 Task: Look for space in Camarillo, United States from 6th September, 2023 to 15th September, 2023 for 6 adults in price range Rs.8000 to Rs.12000. Place can be entire place or private room with 6 bedrooms having 6 beds and 6 bathrooms. Property type can be house, flat, guest house. Amenities needed are: wifi, TV, free parkinig on premises, gym, breakfast. Booking option can be shelf check-in. Required host language is English.
Action: Mouse moved to (414, 110)
Screenshot: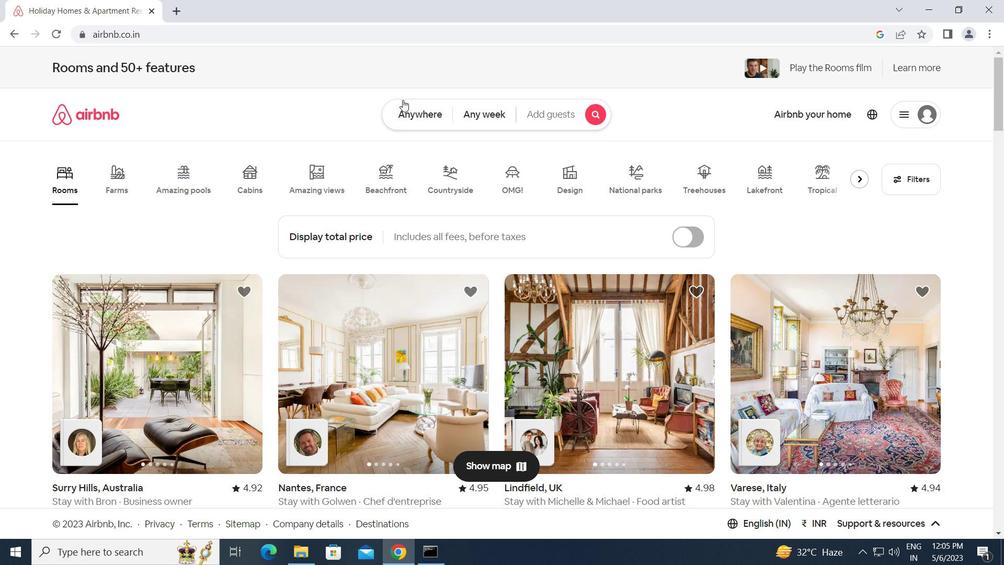 
Action: Mouse pressed left at (414, 110)
Screenshot: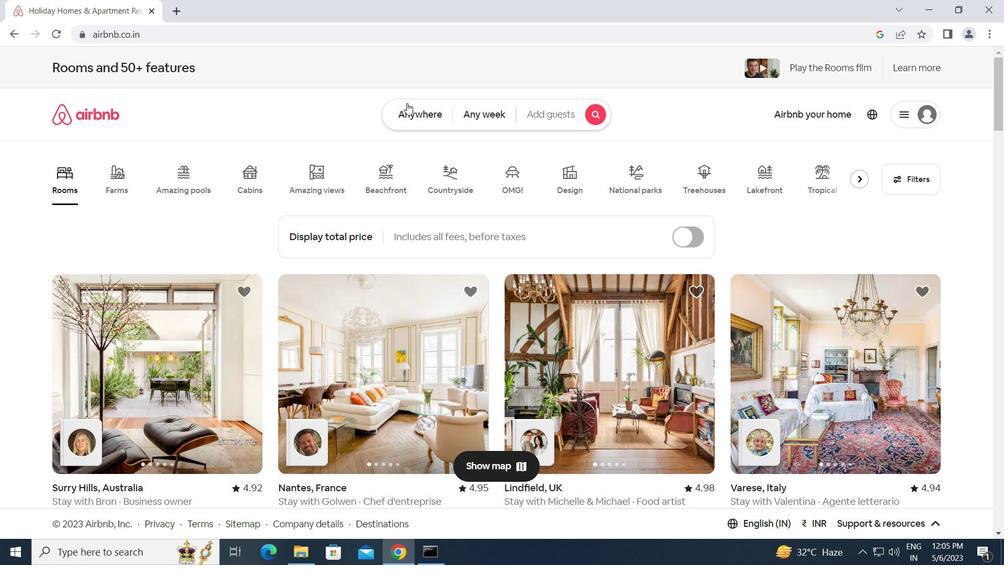 
Action: Mouse moved to (313, 152)
Screenshot: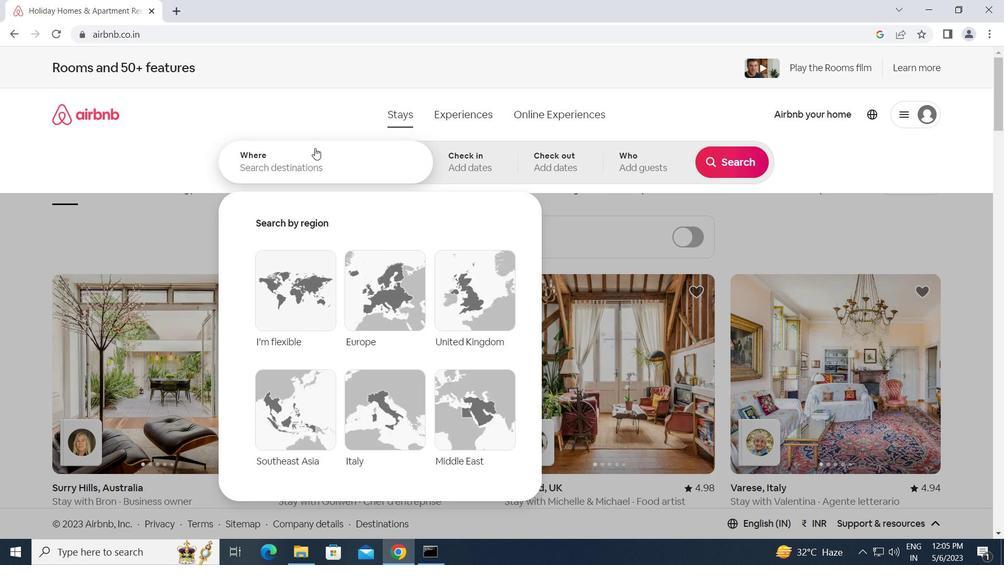 
Action: Mouse pressed left at (313, 152)
Screenshot: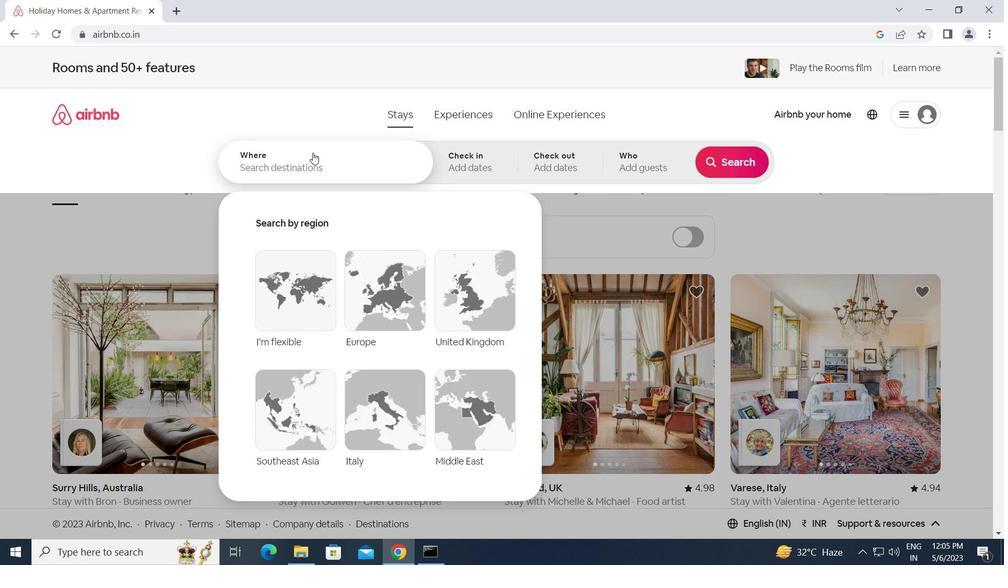 
Action: Key pressed c<Key.caps_lock>amarillo,<Key.space><Key.caps_lock>u<Key.caps_lock>nit
Screenshot: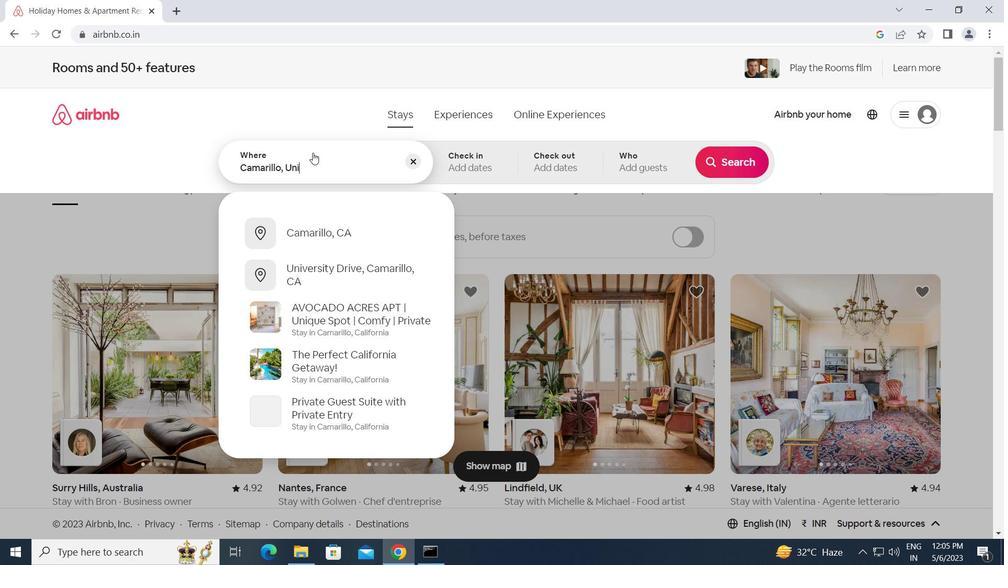 
Action: Mouse moved to (349, 72)
Screenshot: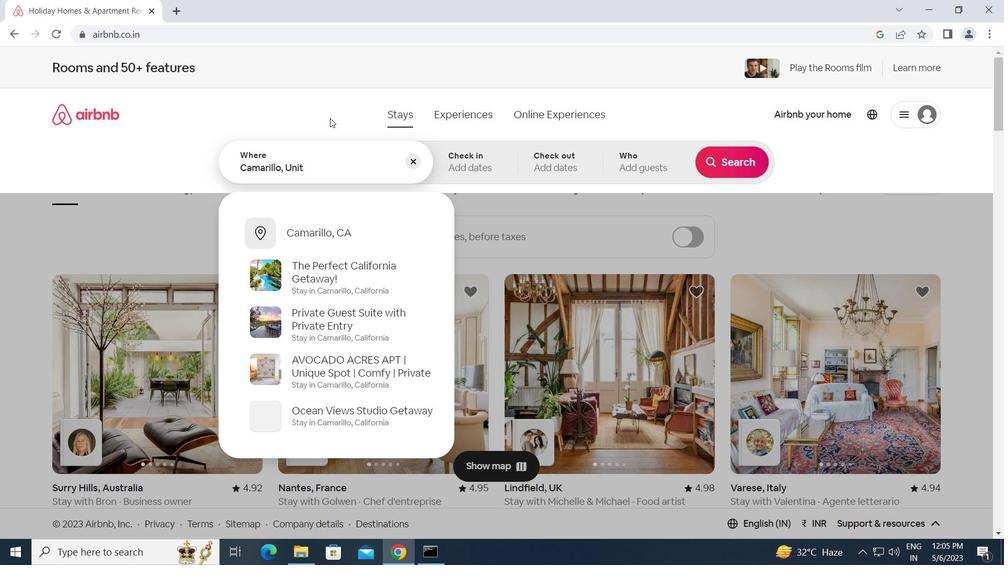 
Action: Key pressed ed<Key.space><Key.caps_lock>s<Key.caps_lock>tates<Key.enter>
Screenshot: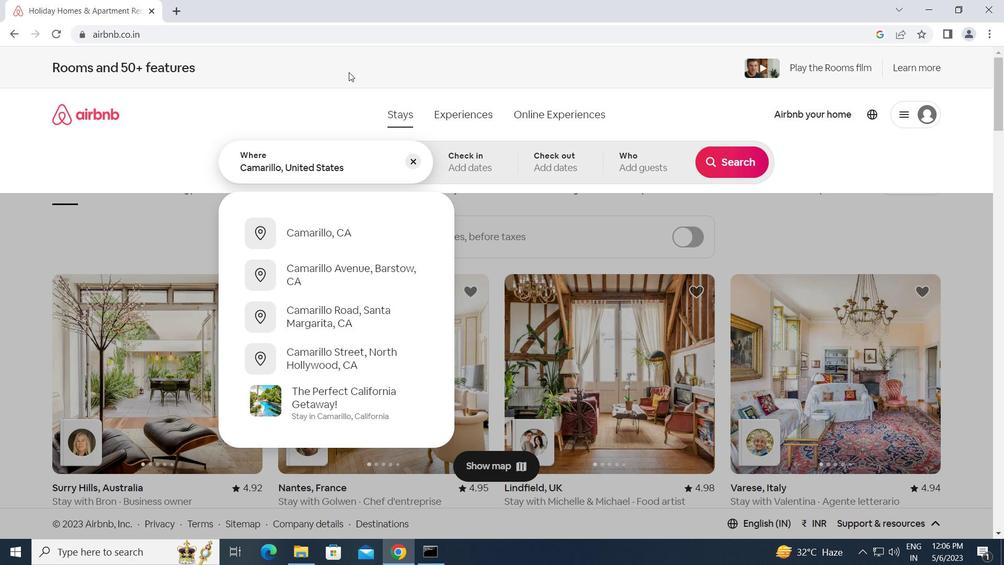 
Action: Mouse moved to (729, 269)
Screenshot: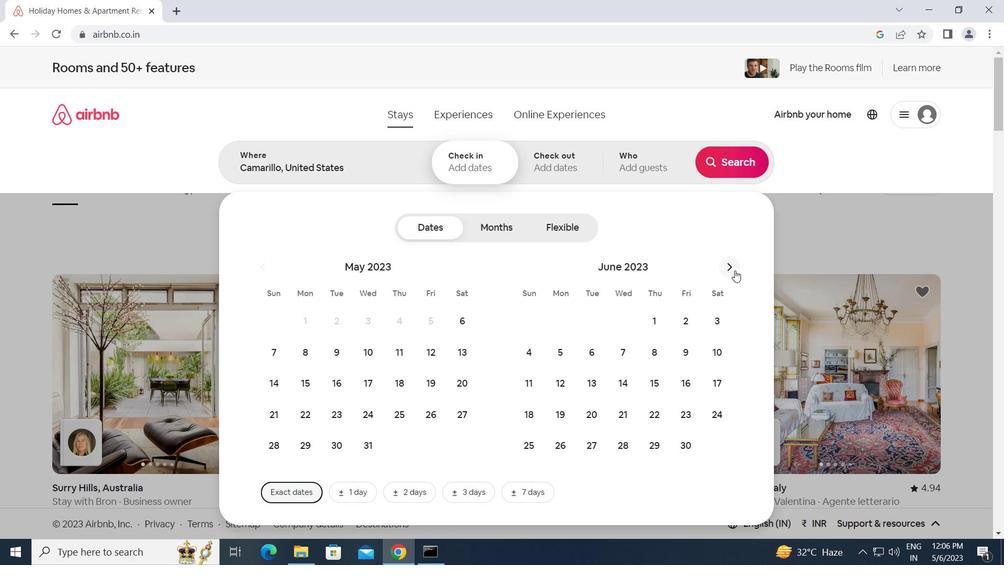 
Action: Mouse pressed left at (729, 269)
Screenshot: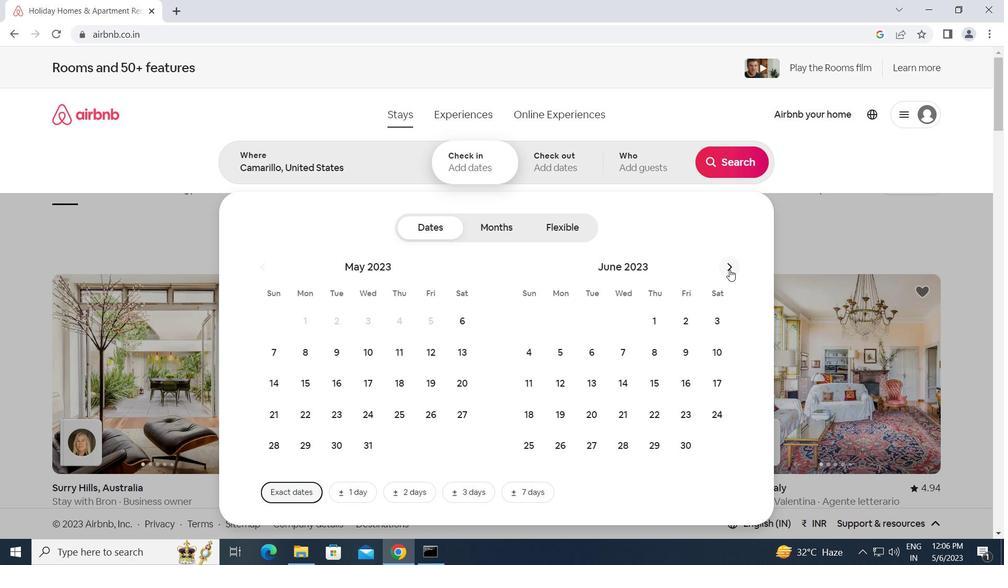 
Action: Mouse moved to (729, 269)
Screenshot: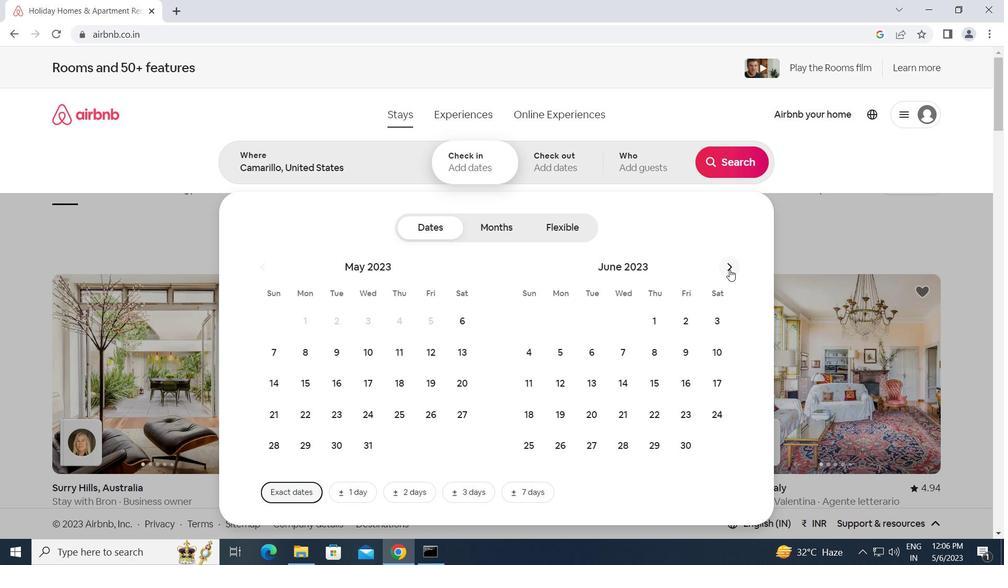 
Action: Mouse pressed left at (729, 269)
Screenshot: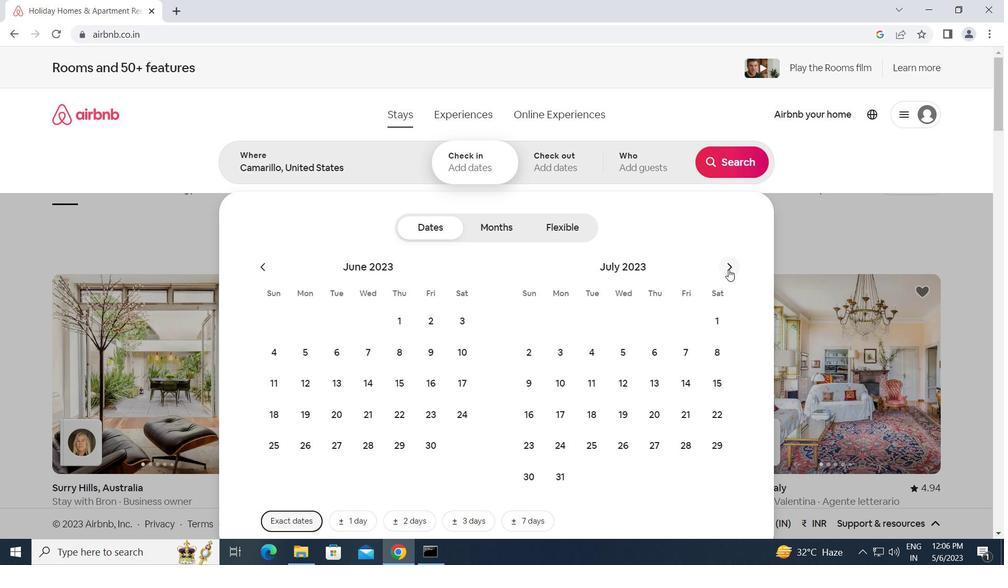 
Action: Mouse pressed left at (729, 269)
Screenshot: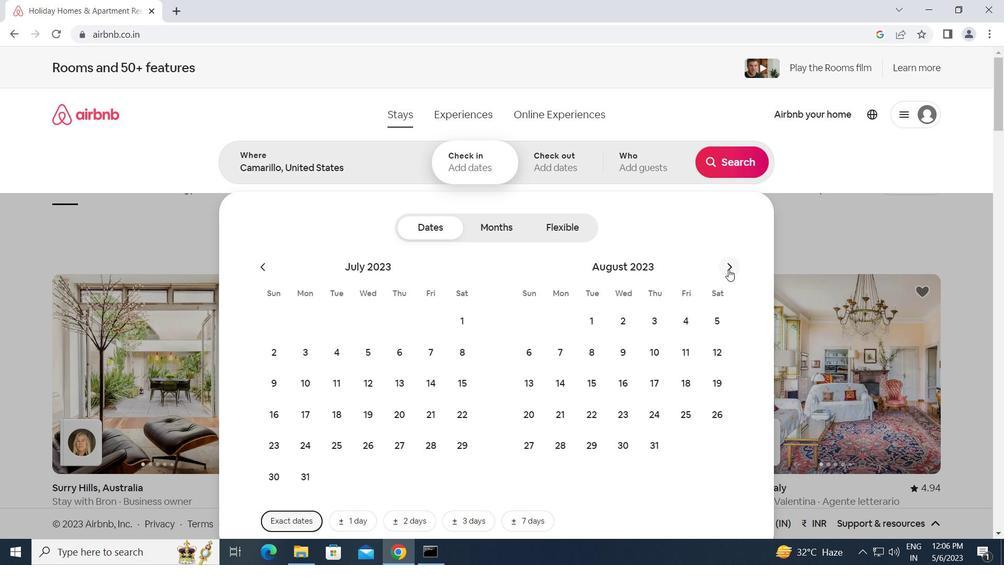 
Action: Mouse moved to (619, 355)
Screenshot: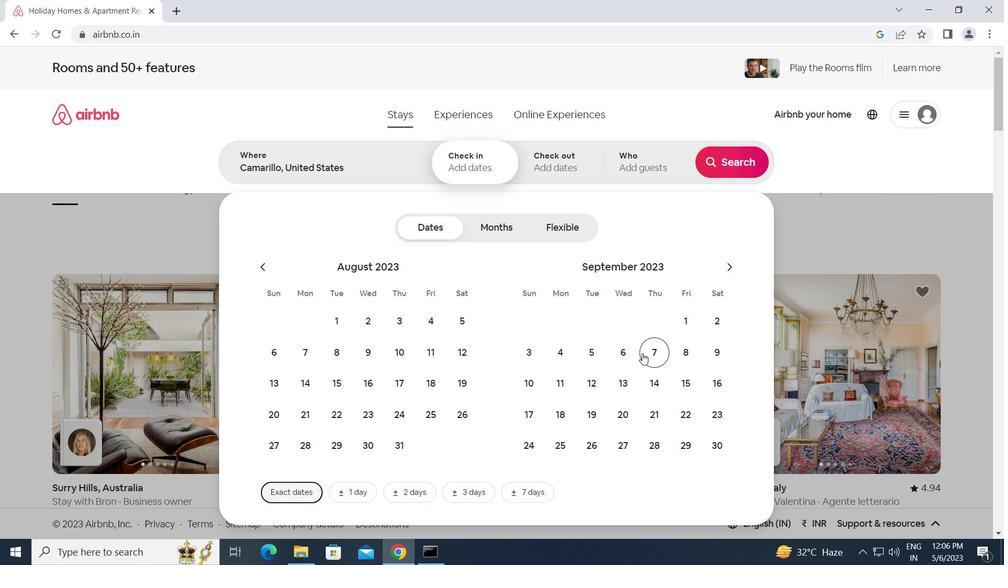 
Action: Mouse pressed left at (619, 355)
Screenshot: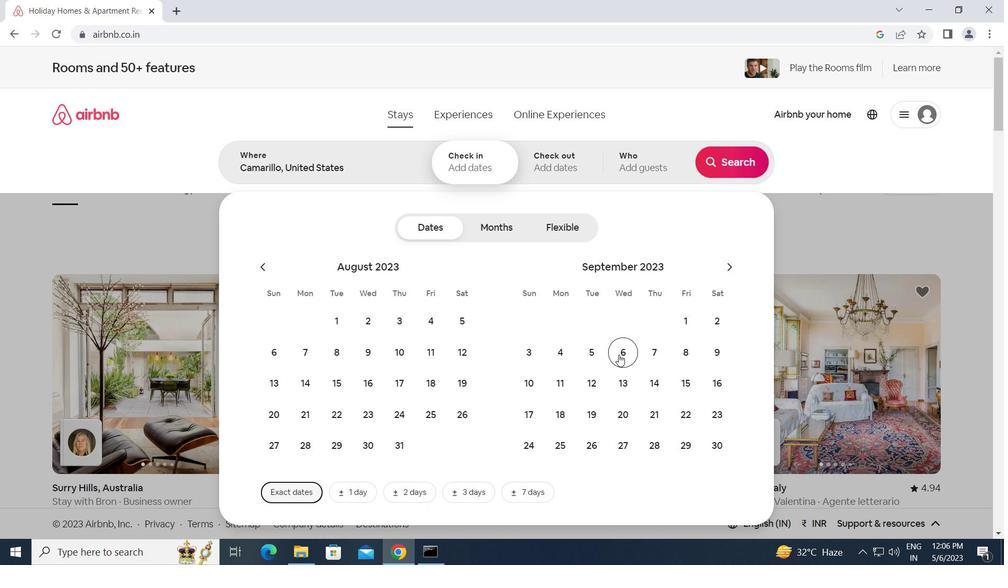 
Action: Mouse moved to (689, 387)
Screenshot: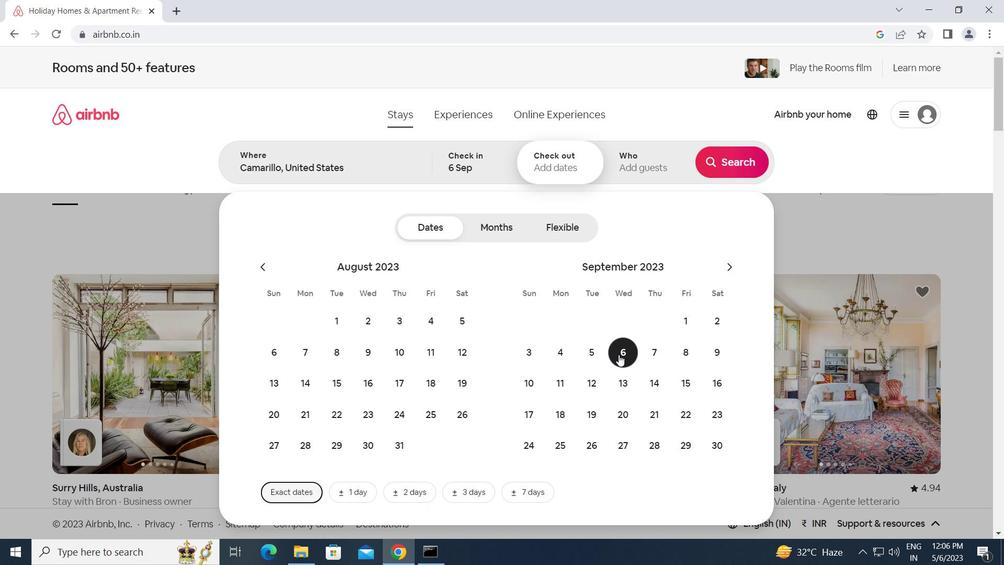 
Action: Mouse pressed left at (689, 387)
Screenshot: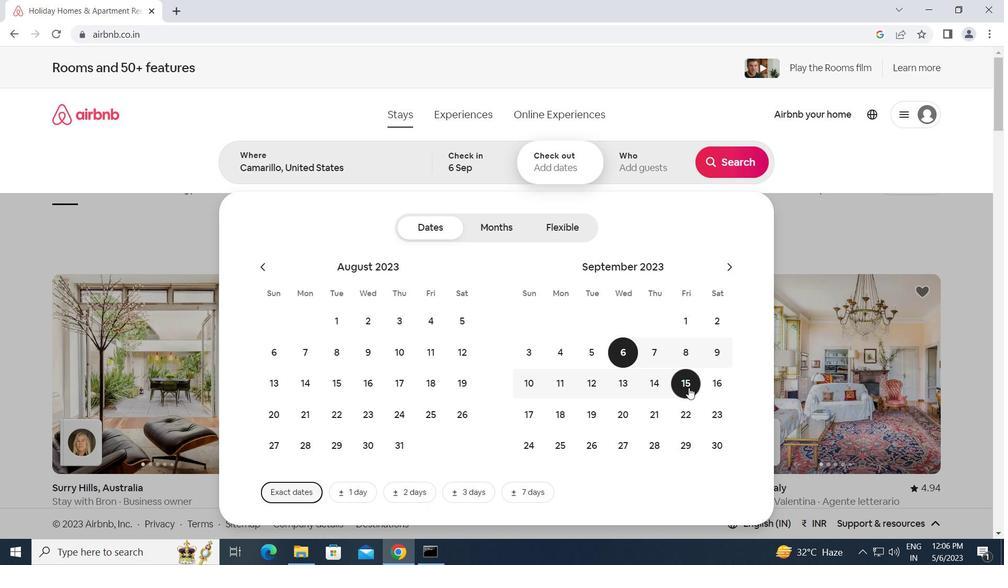 
Action: Mouse moved to (638, 163)
Screenshot: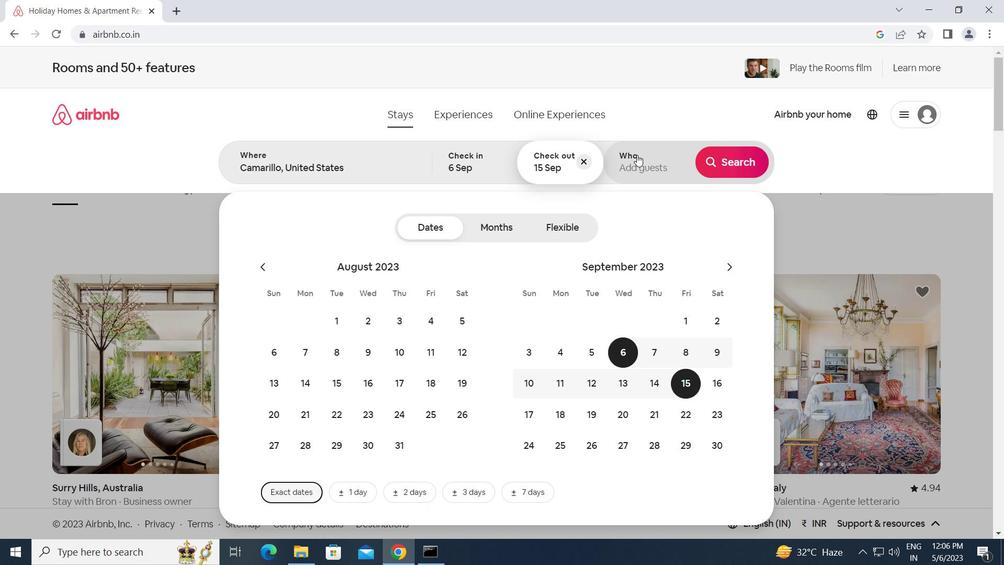 
Action: Mouse pressed left at (638, 163)
Screenshot: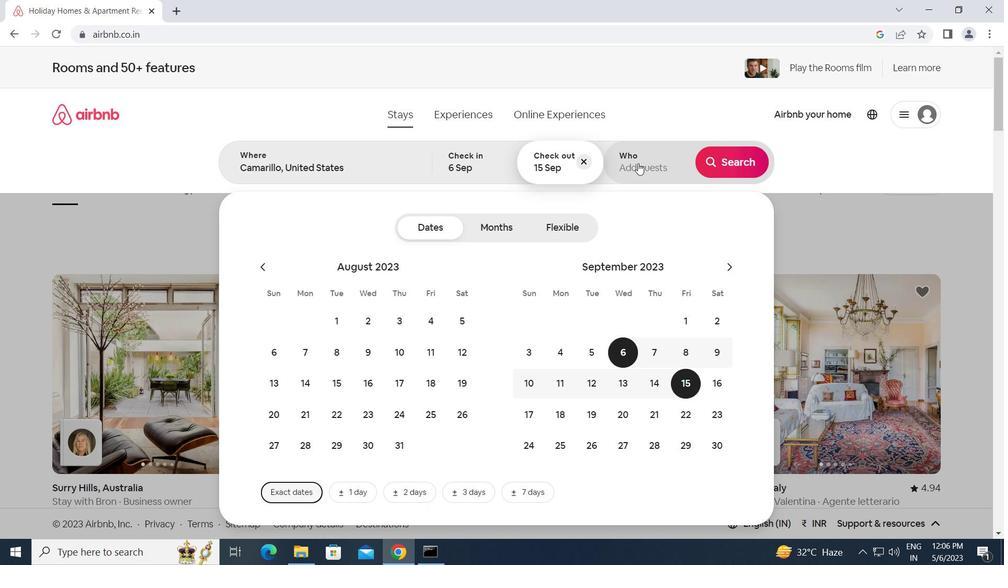
Action: Mouse moved to (734, 232)
Screenshot: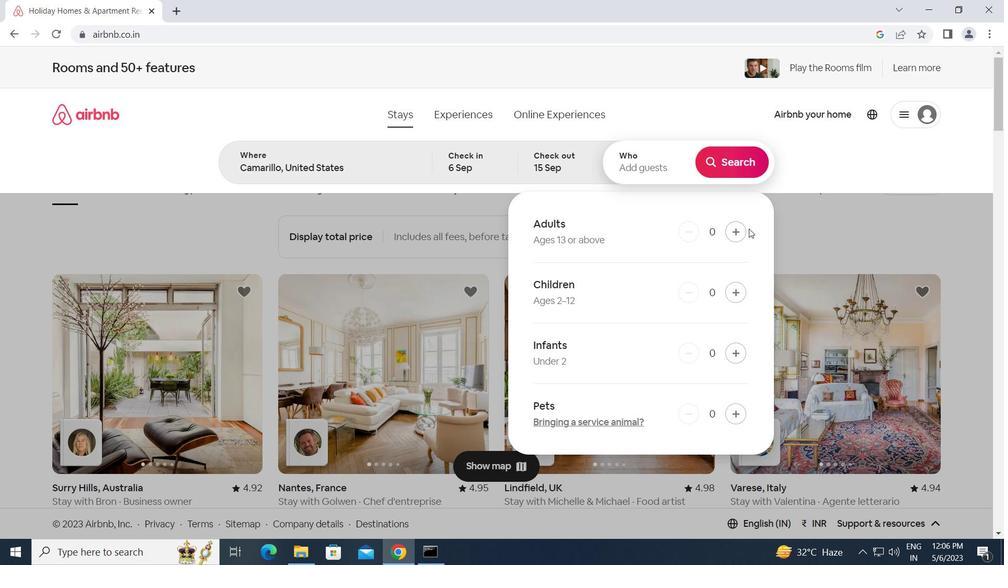 
Action: Mouse pressed left at (734, 232)
Screenshot: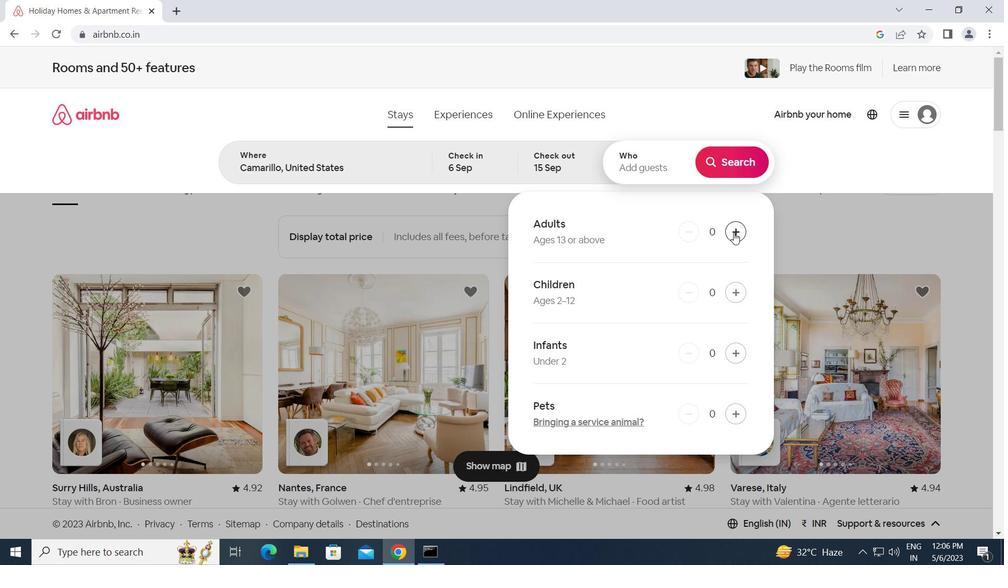 
Action: Mouse pressed left at (734, 232)
Screenshot: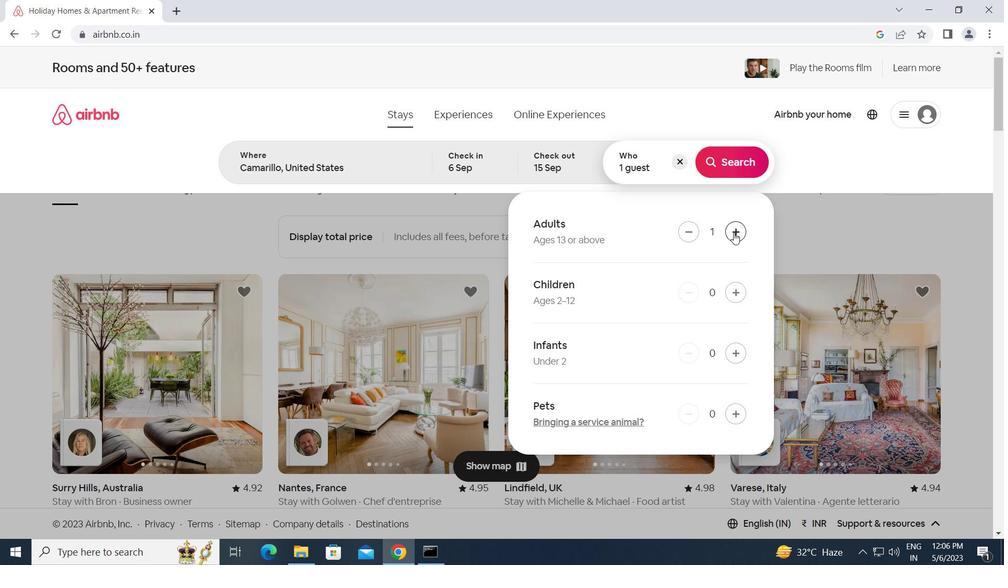 
Action: Mouse pressed left at (734, 232)
Screenshot: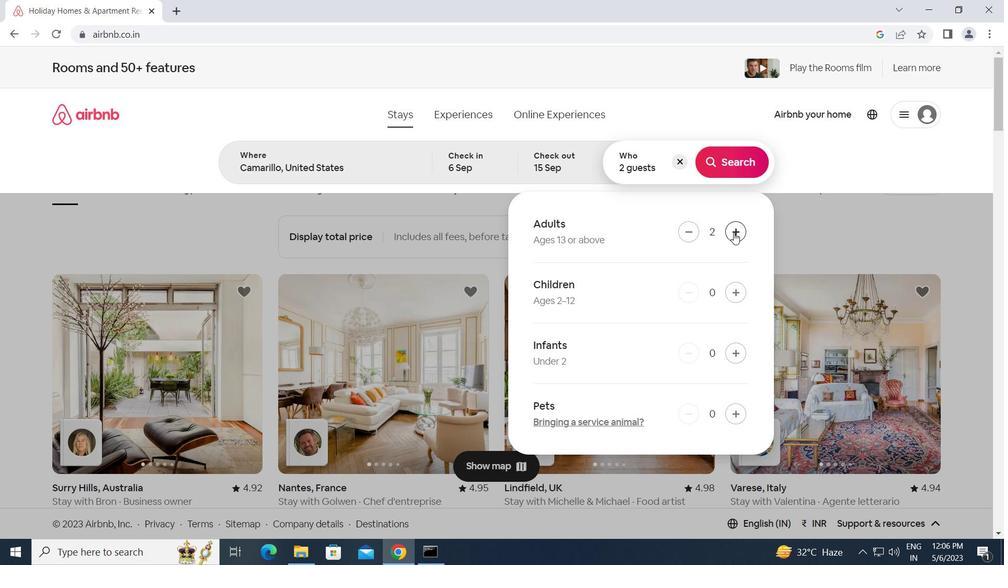 
Action: Mouse pressed left at (734, 232)
Screenshot: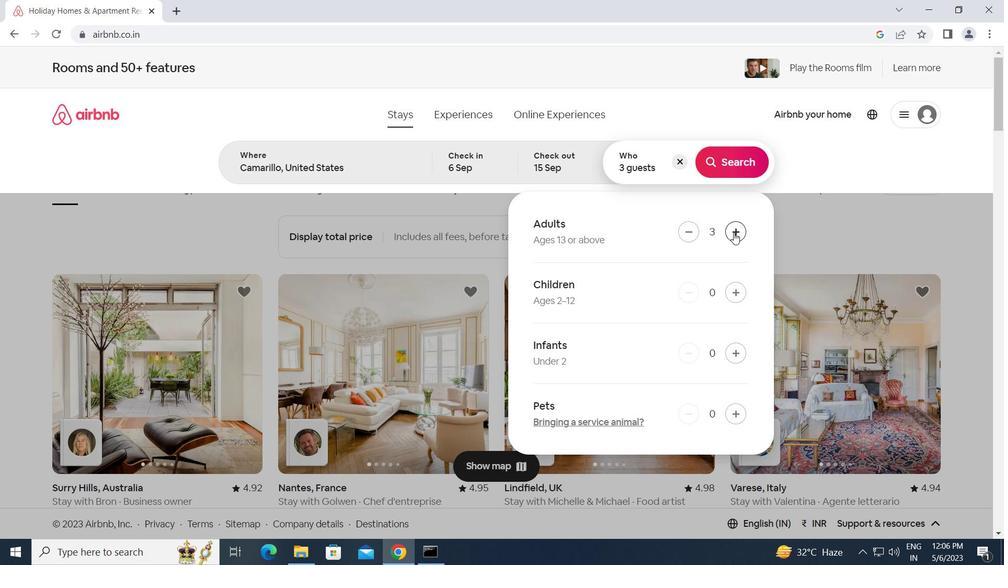 
Action: Mouse pressed left at (734, 232)
Screenshot: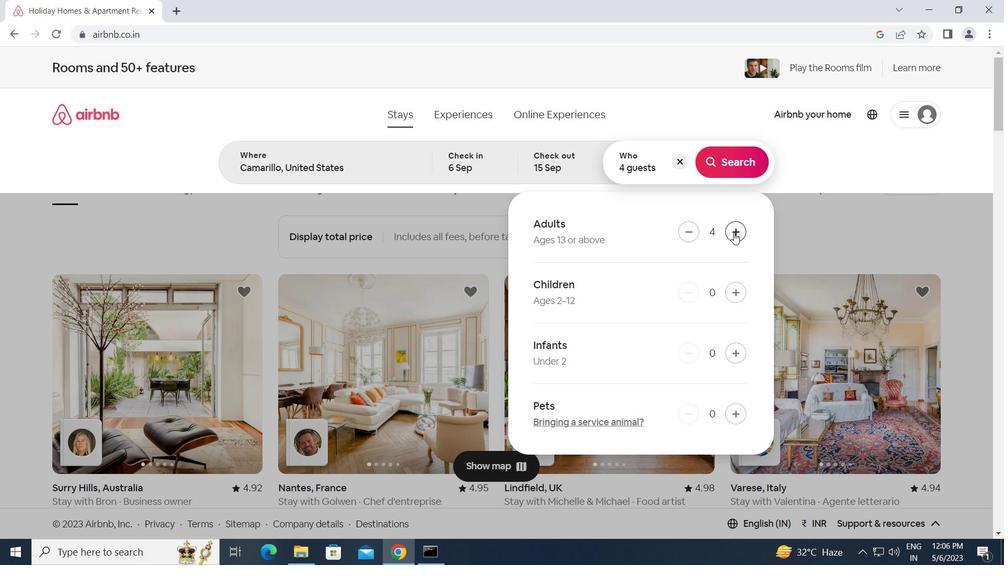 
Action: Mouse pressed left at (734, 232)
Screenshot: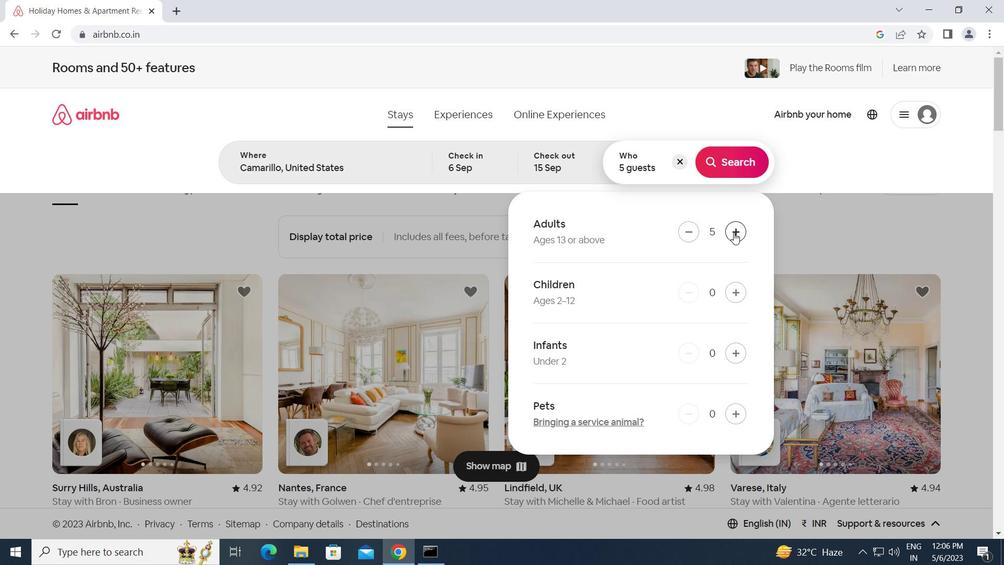 
Action: Mouse moved to (729, 165)
Screenshot: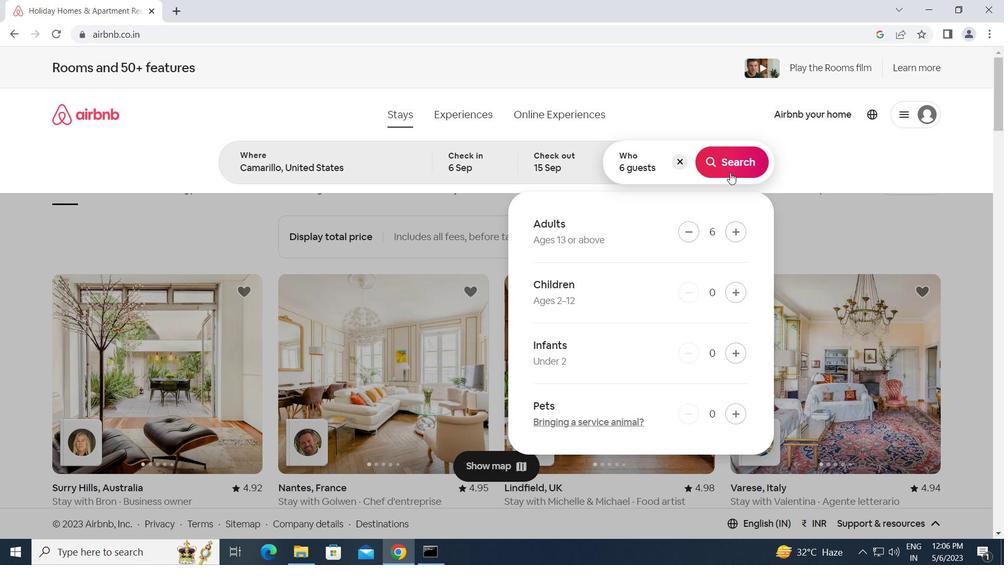 
Action: Mouse pressed left at (729, 165)
Screenshot: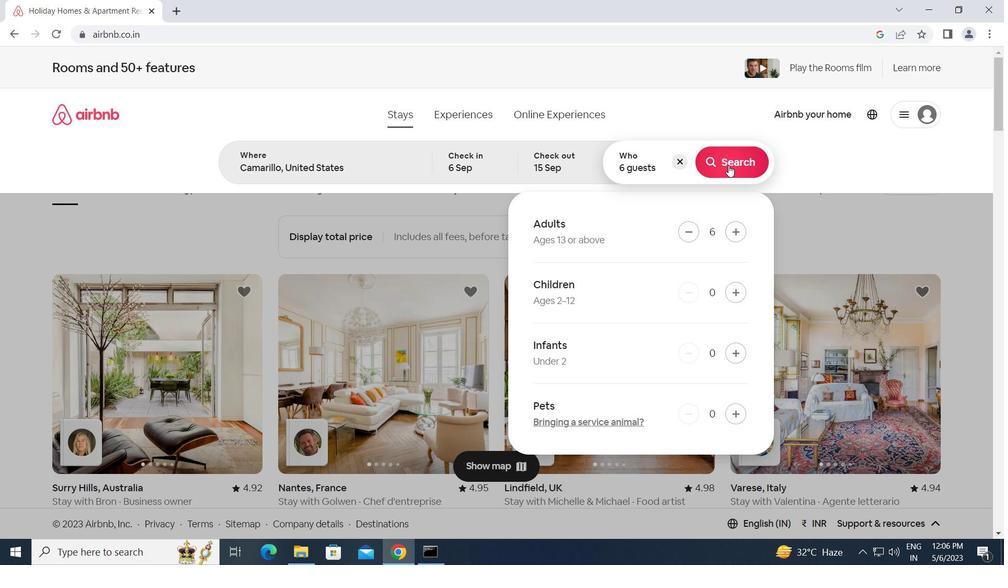
Action: Mouse moved to (934, 125)
Screenshot: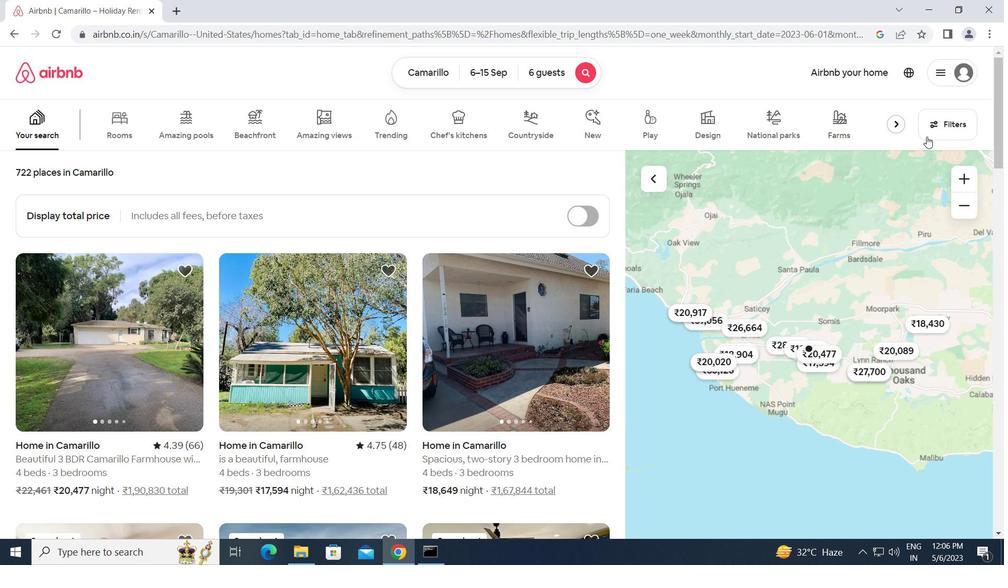 
Action: Mouse pressed left at (934, 125)
Screenshot: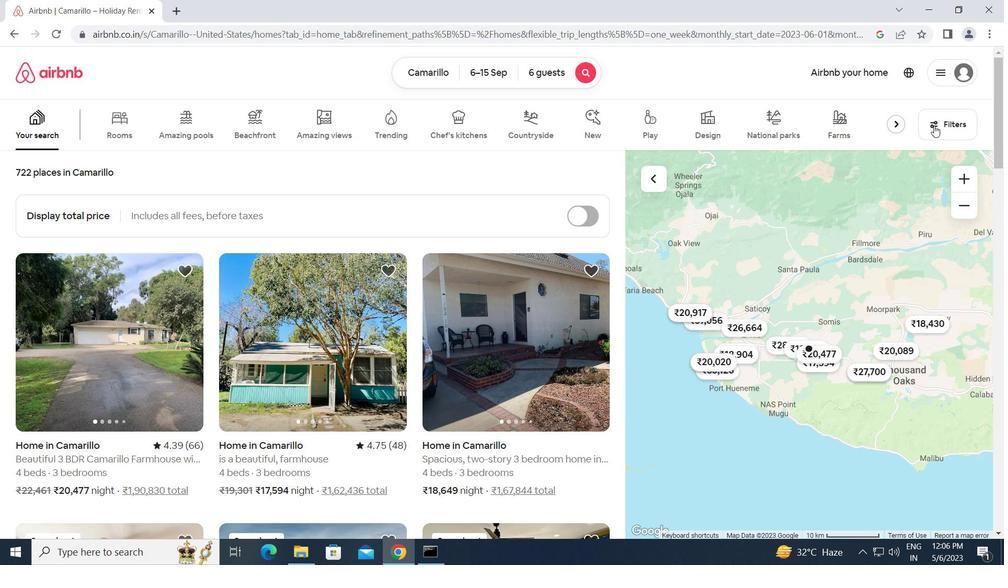 
Action: Mouse moved to (323, 445)
Screenshot: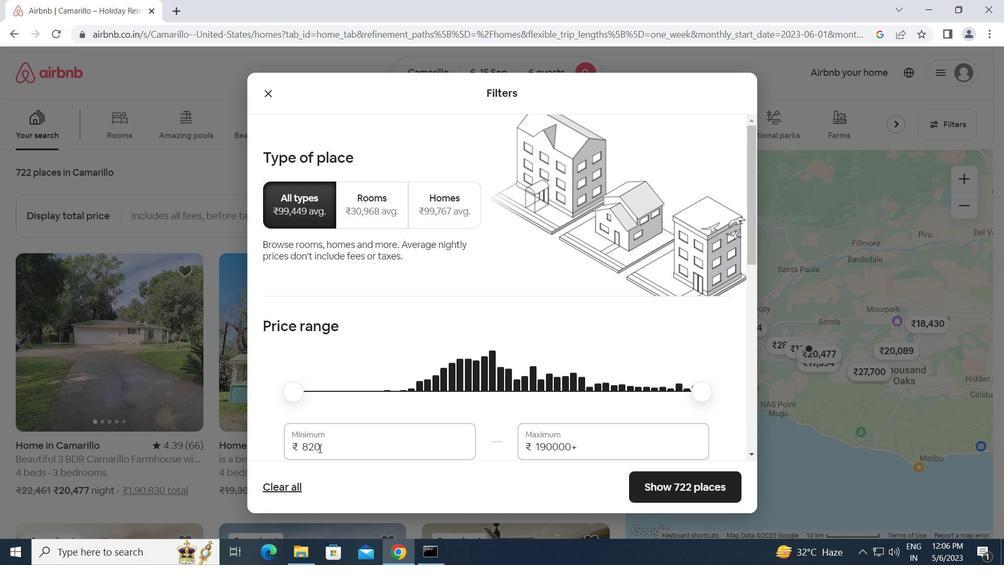 
Action: Mouse pressed left at (323, 445)
Screenshot: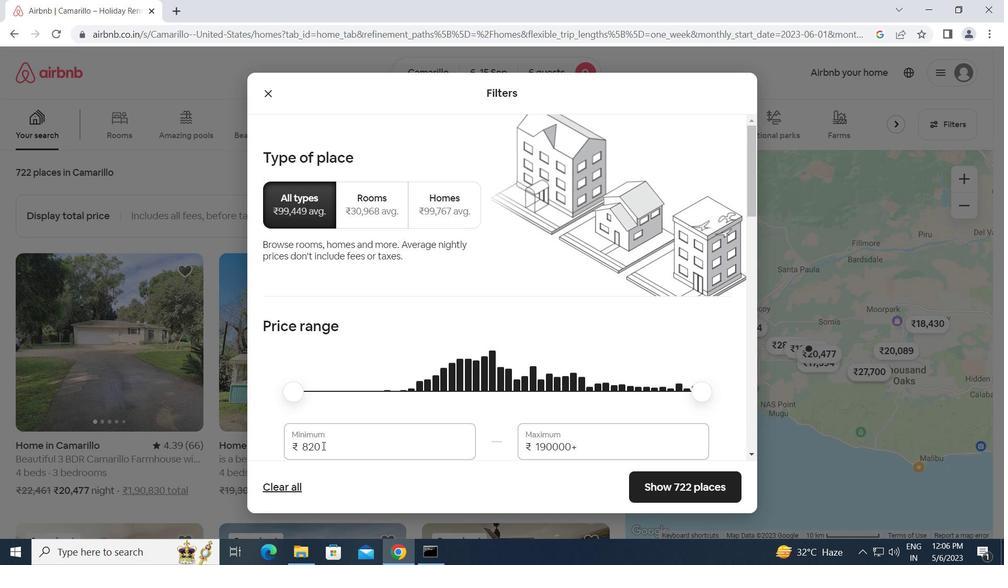 
Action: Mouse moved to (297, 448)
Screenshot: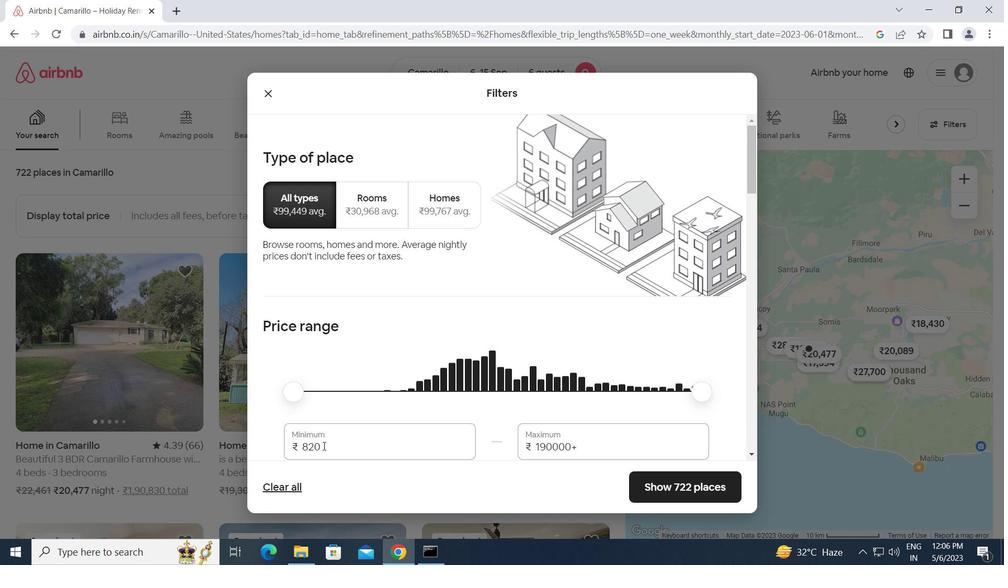 
Action: Key pressed 8000<Key.tab>12000
Screenshot: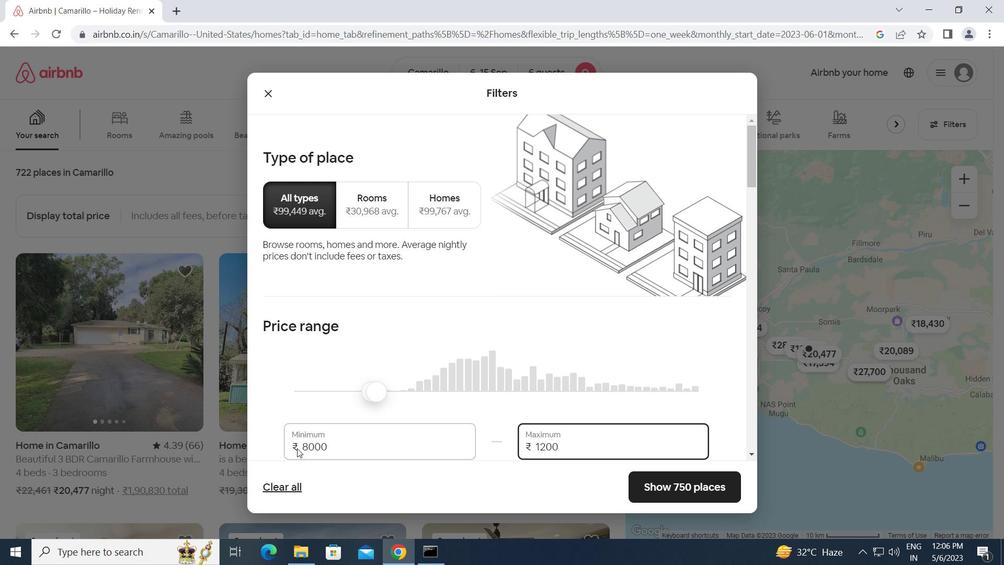 
Action: Mouse scrolled (297, 447) with delta (0, 0)
Screenshot: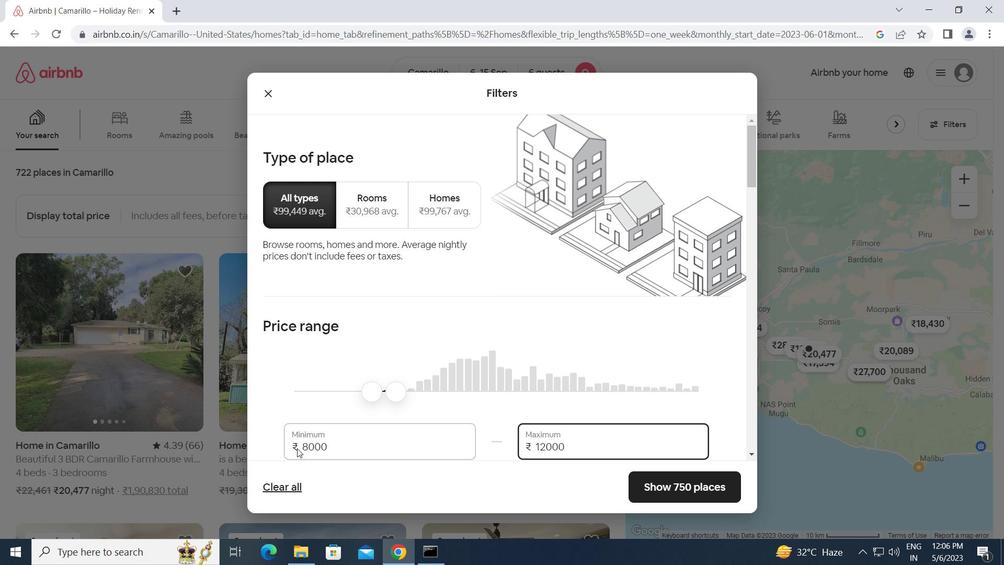 
Action: Mouse scrolled (297, 447) with delta (0, 0)
Screenshot: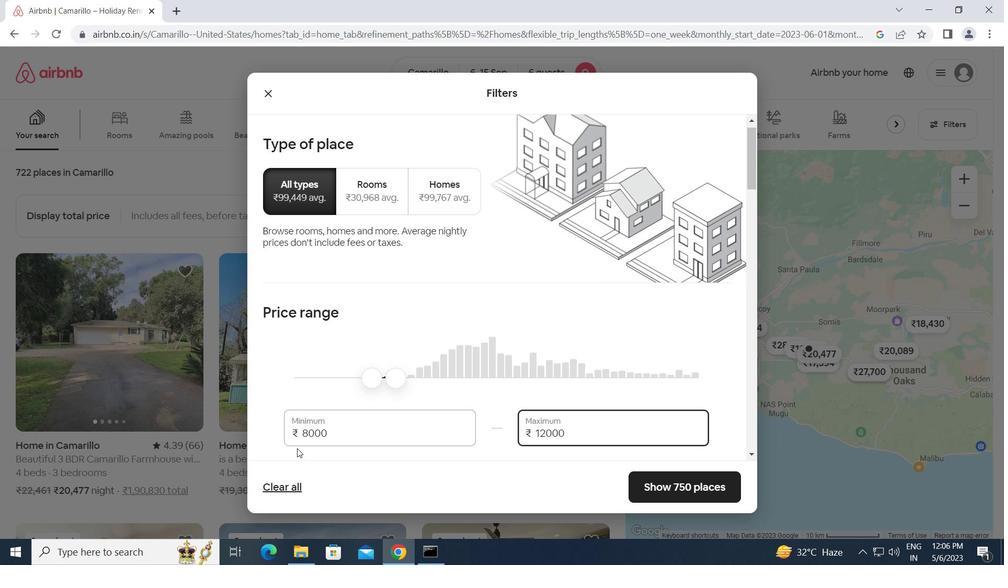 
Action: Mouse scrolled (297, 447) with delta (0, 0)
Screenshot: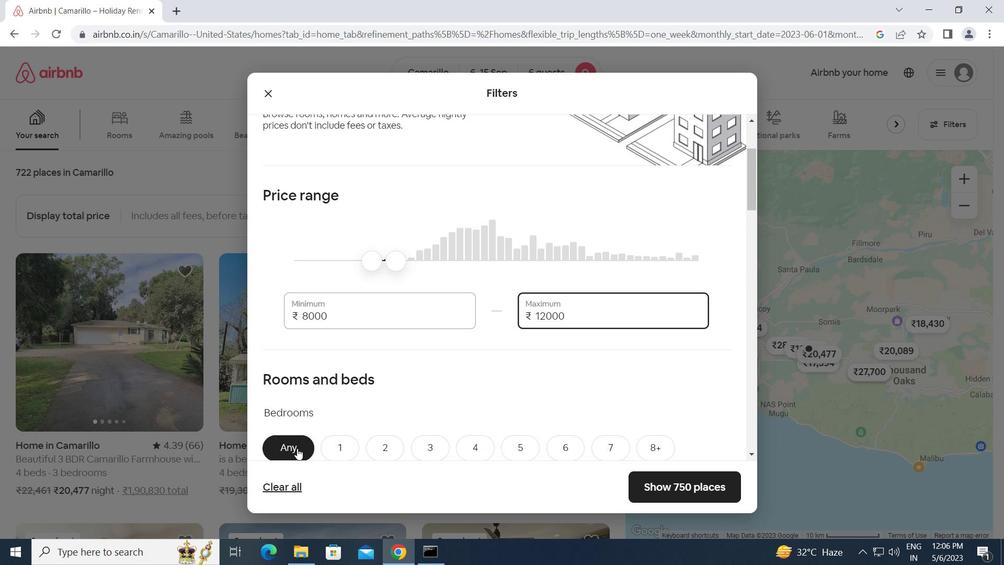 
Action: Mouse moved to (339, 432)
Screenshot: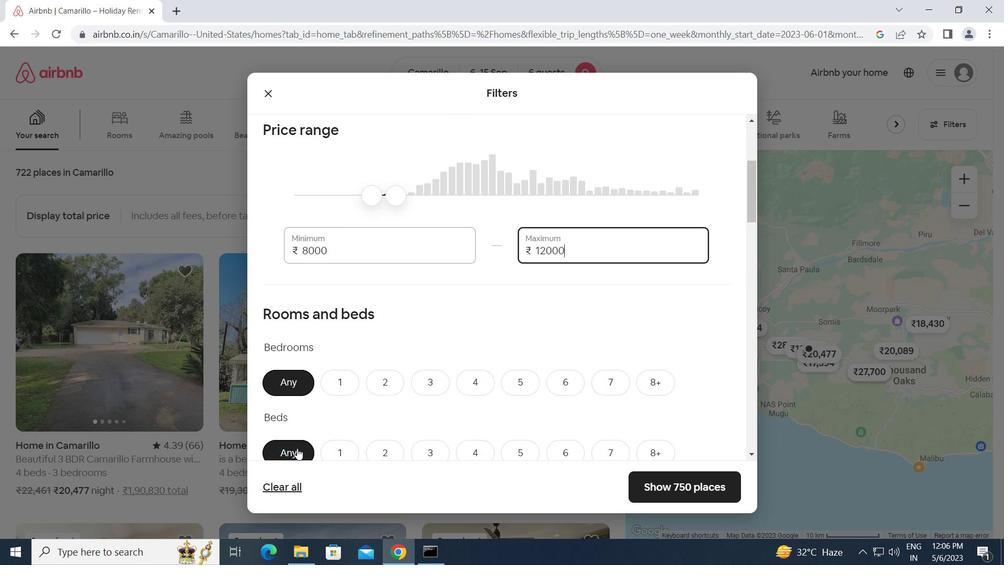 
Action: Mouse scrolled (339, 432) with delta (0, 0)
Screenshot: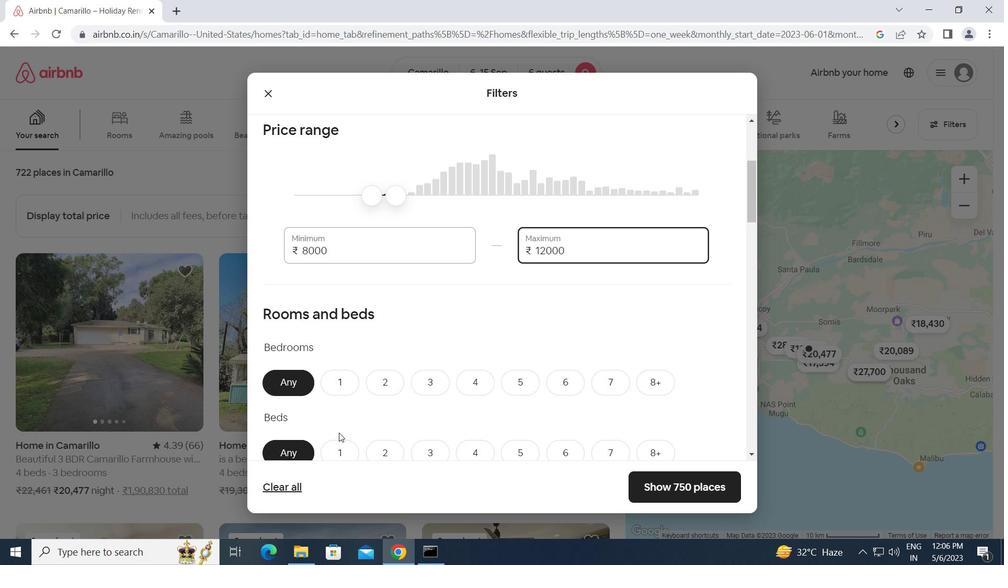 
Action: Mouse scrolled (339, 432) with delta (0, 0)
Screenshot: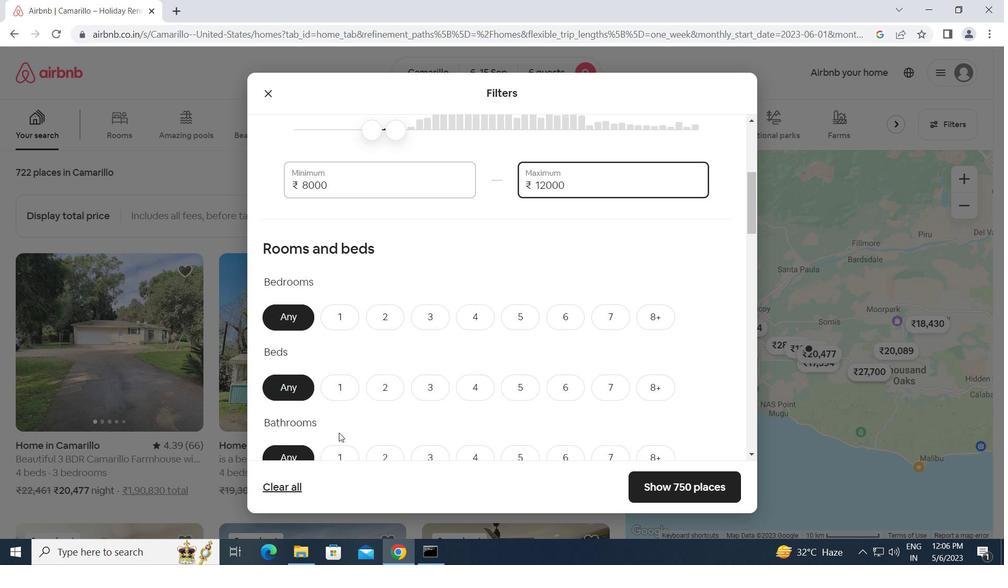 
Action: Mouse moved to (564, 261)
Screenshot: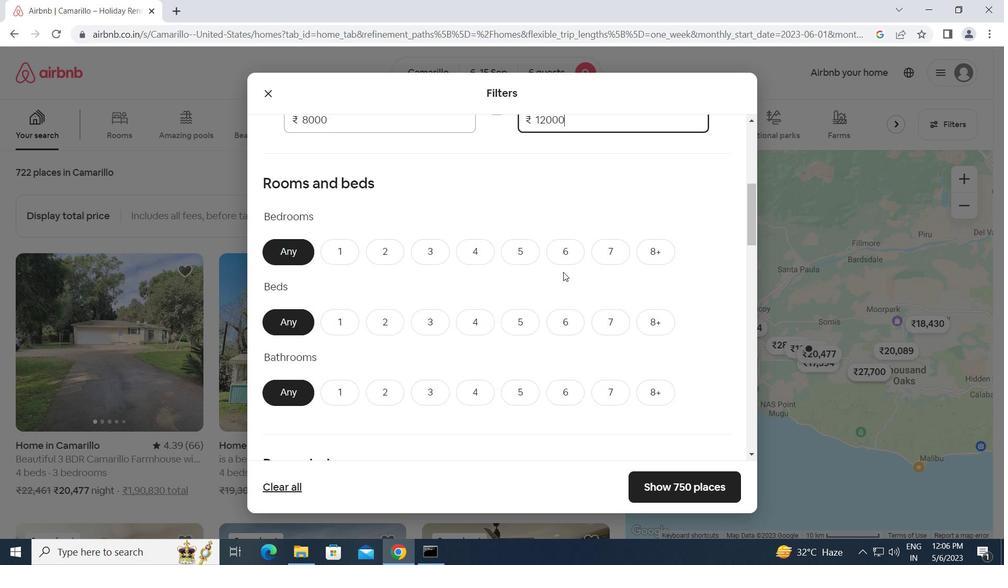 
Action: Mouse pressed left at (564, 261)
Screenshot: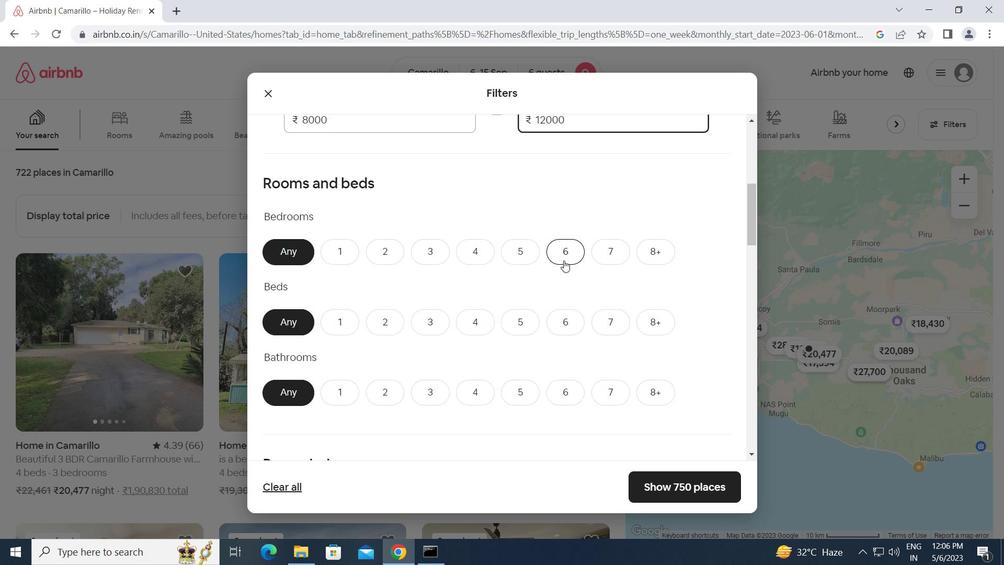 
Action: Mouse moved to (569, 317)
Screenshot: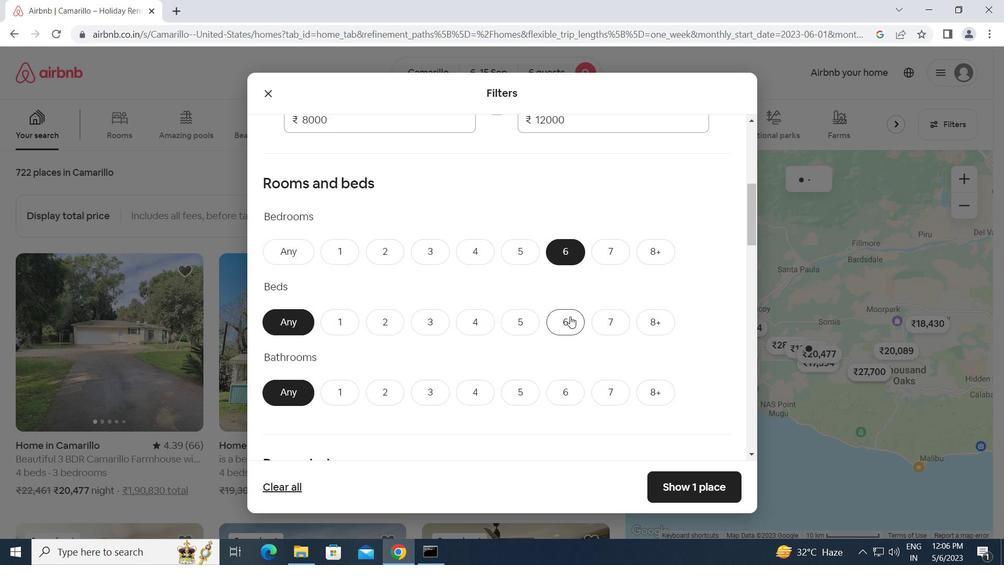 
Action: Mouse pressed left at (569, 317)
Screenshot: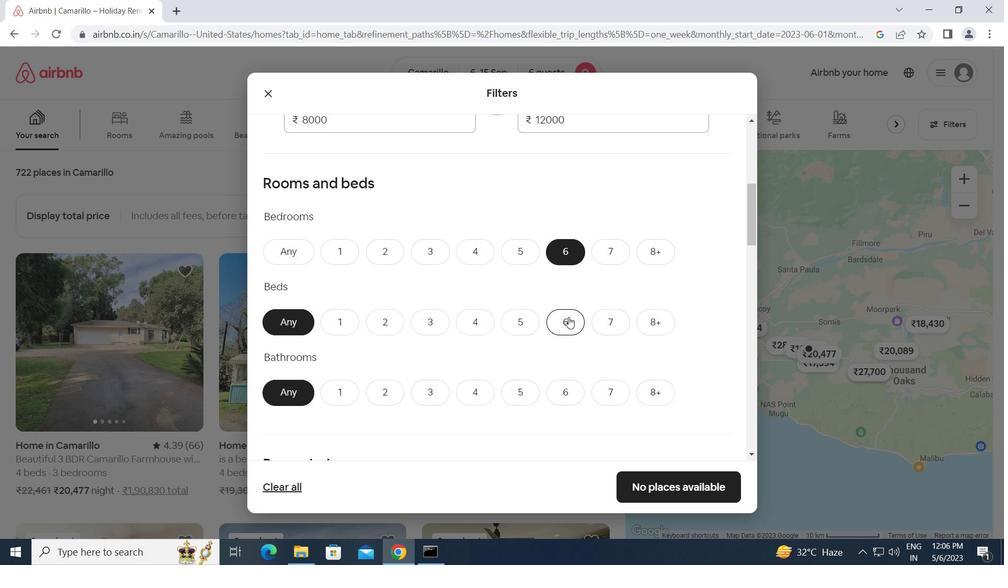 
Action: Mouse moved to (567, 391)
Screenshot: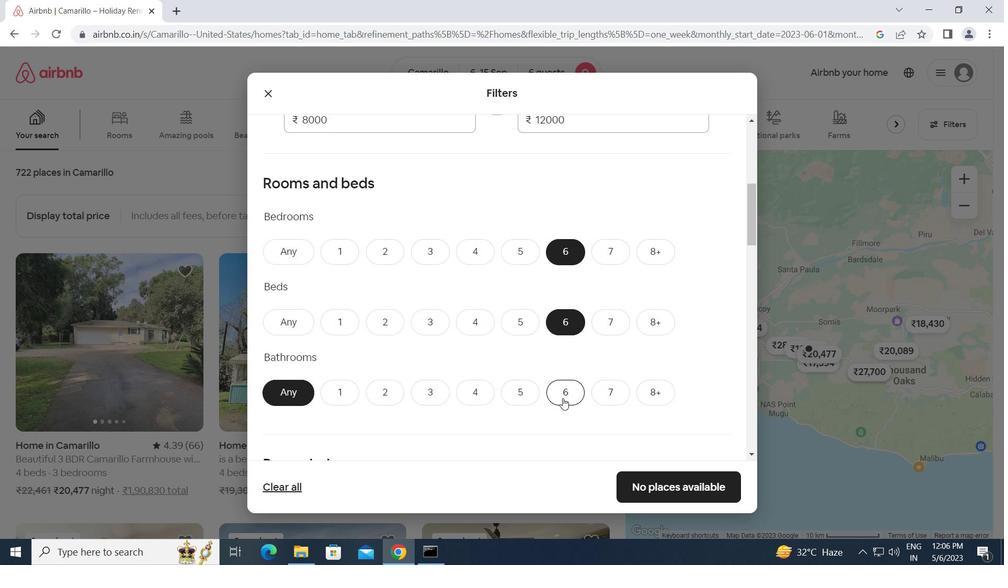
Action: Mouse pressed left at (567, 391)
Screenshot: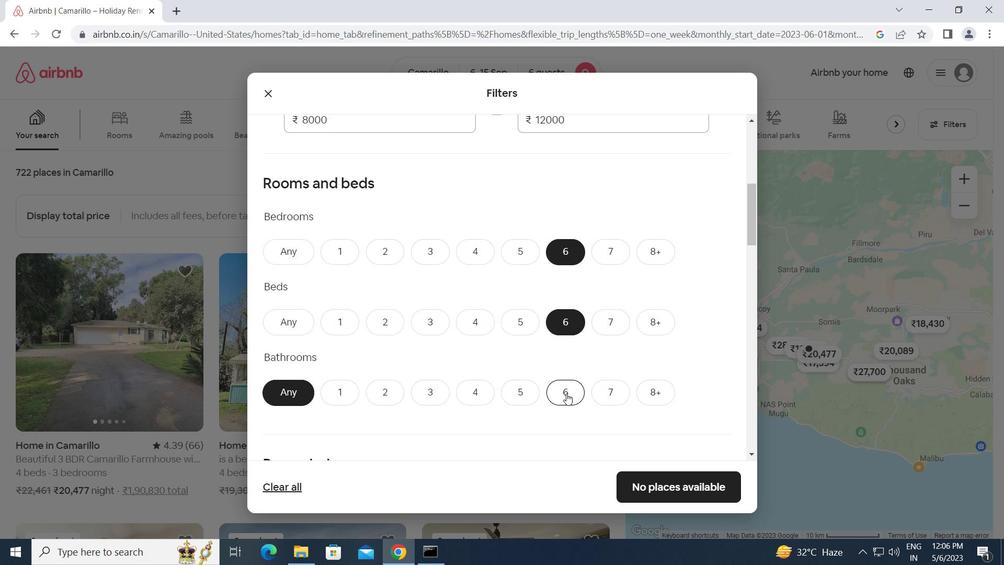 
Action: Mouse moved to (508, 435)
Screenshot: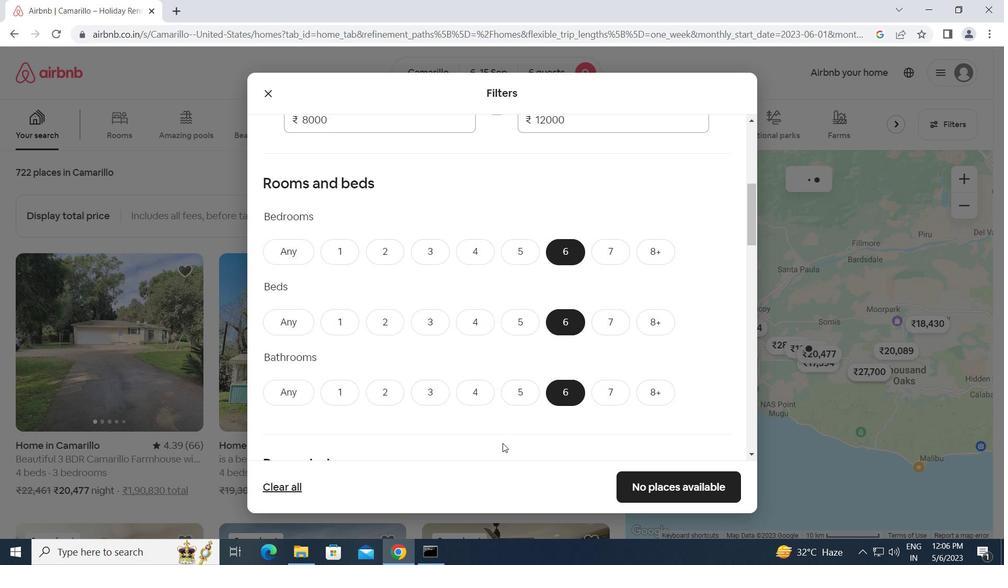 
Action: Mouse scrolled (508, 434) with delta (0, 0)
Screenshot: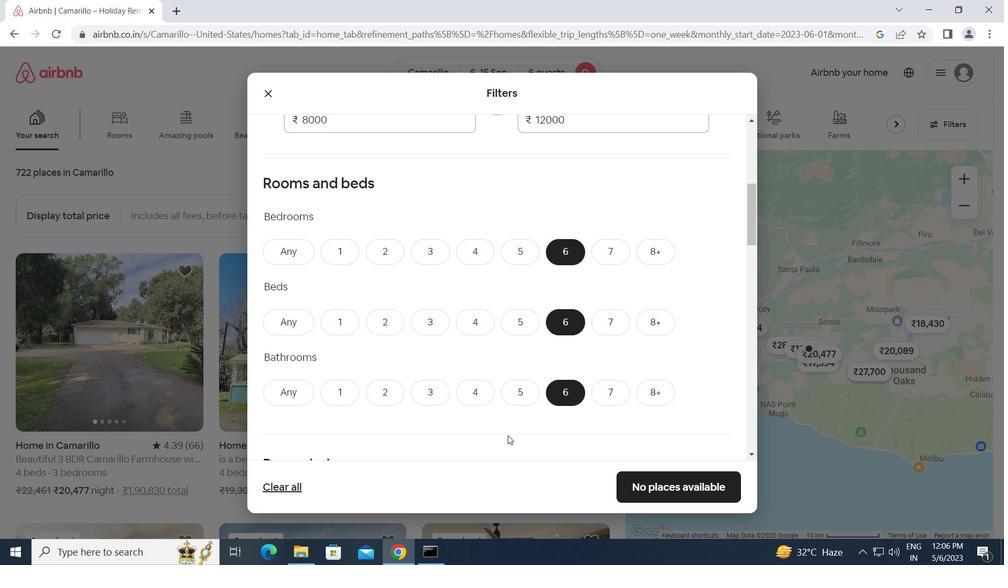 
Action: Mouse moved to (508, 433)
Screenshot: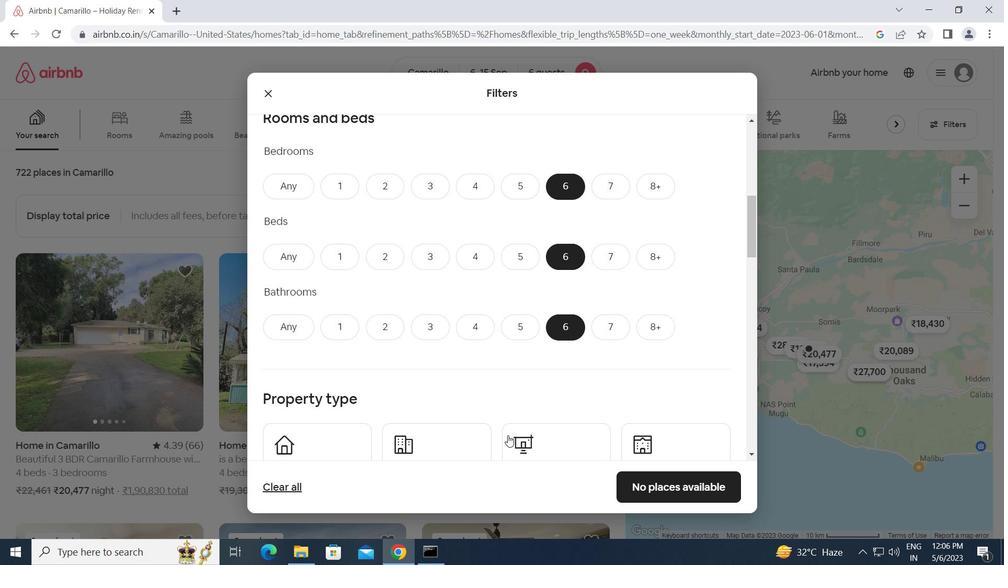 
Action: Mouse scrolled (508, 433) with delta (0, 0)
Screenshot: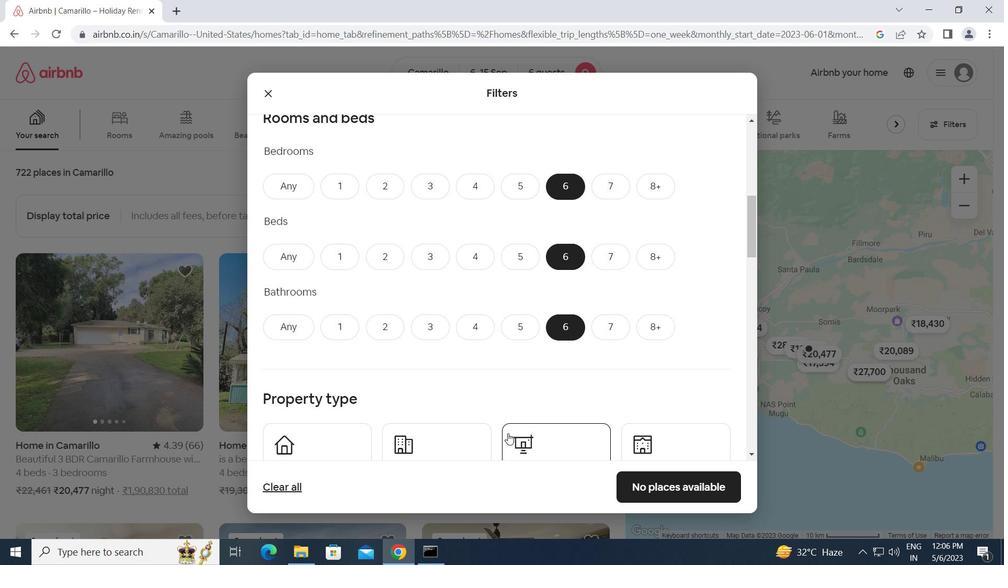 
Action: Mouse scrolled (508, 433) with delta (0, 0)
Screenshot: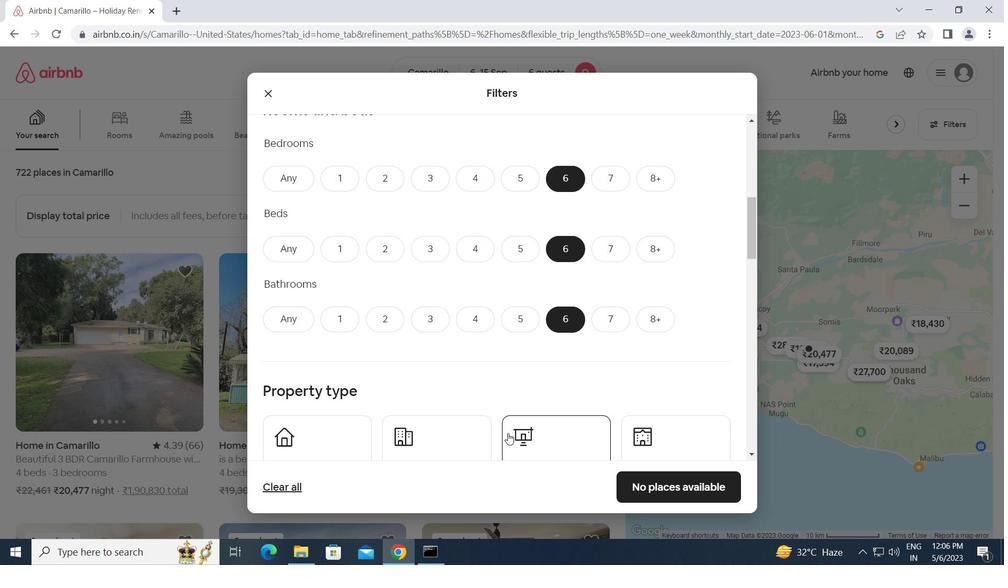 
Action: Mouse moved to (296, 334)
Screenshot: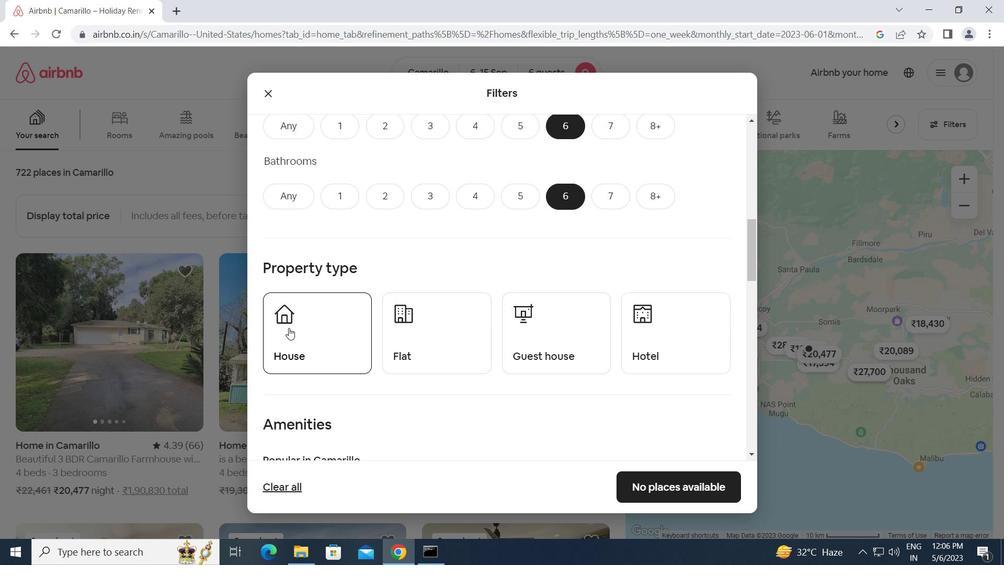 
Action: Mouse pressed left at (296, 334)
Screenshot: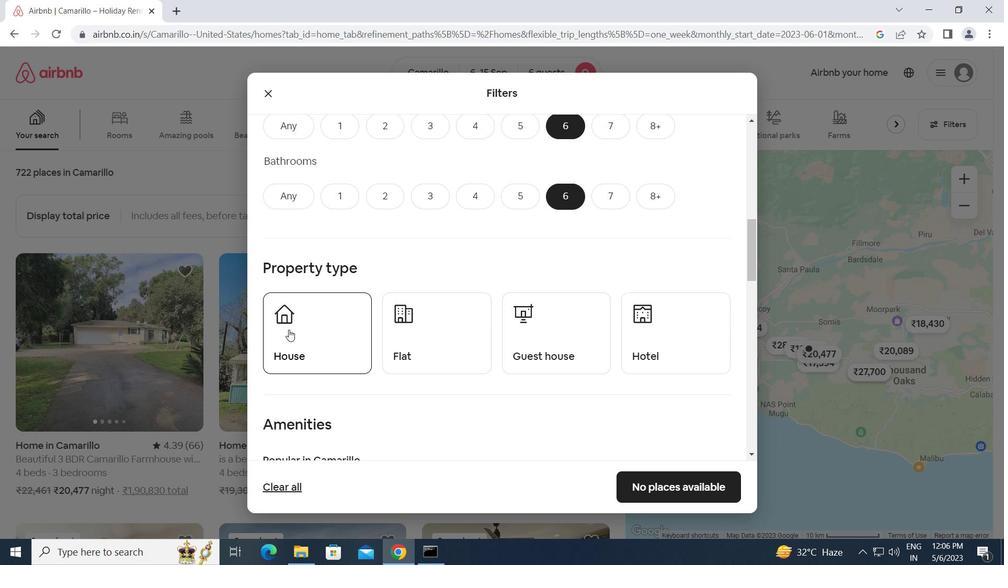 
Action: Mouse moved to (435, 331)
Screenshot: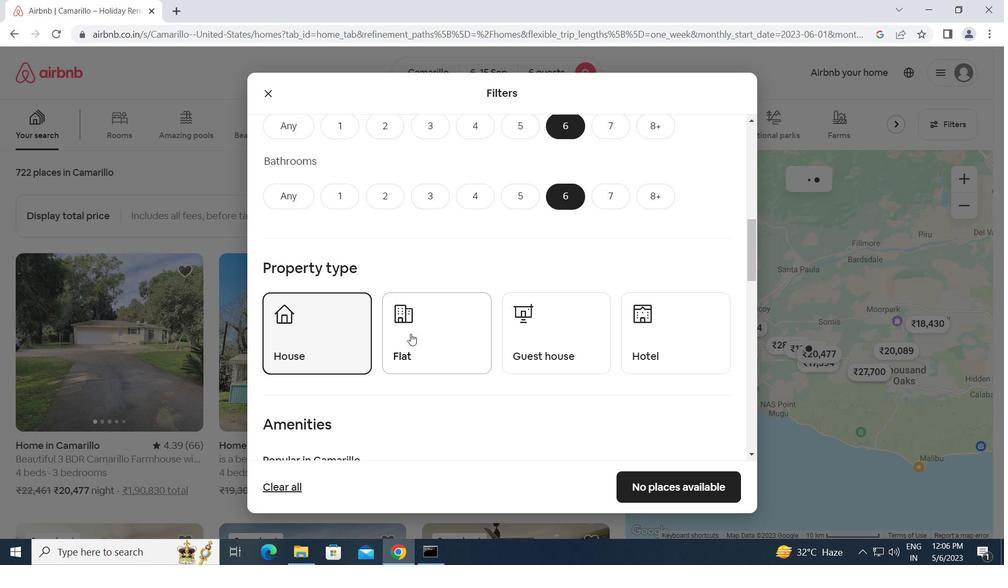 
Action: Mouse pressed left at (435, 331)
Screenshot: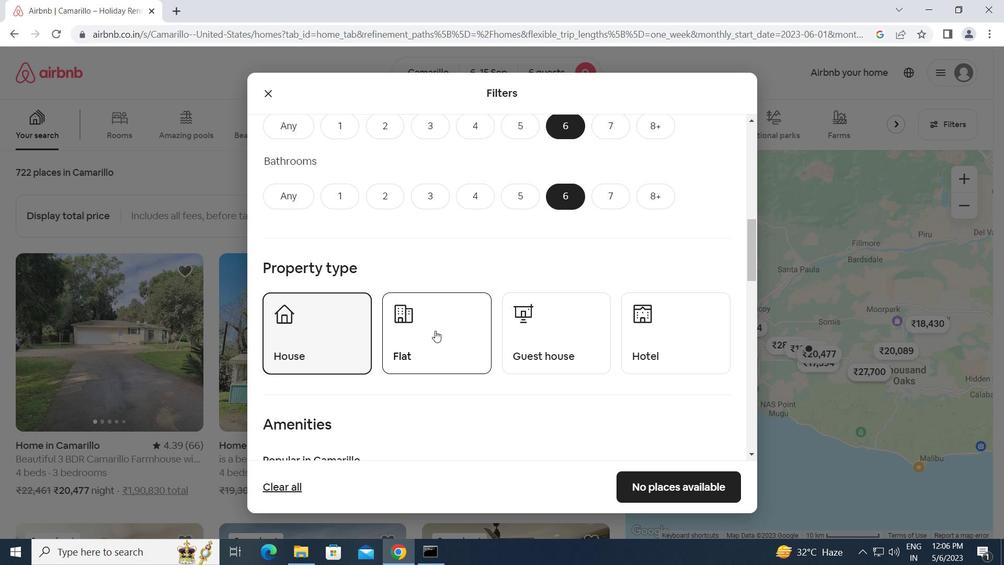 
Action: Mouse moved to (548, 331)
Screenshot: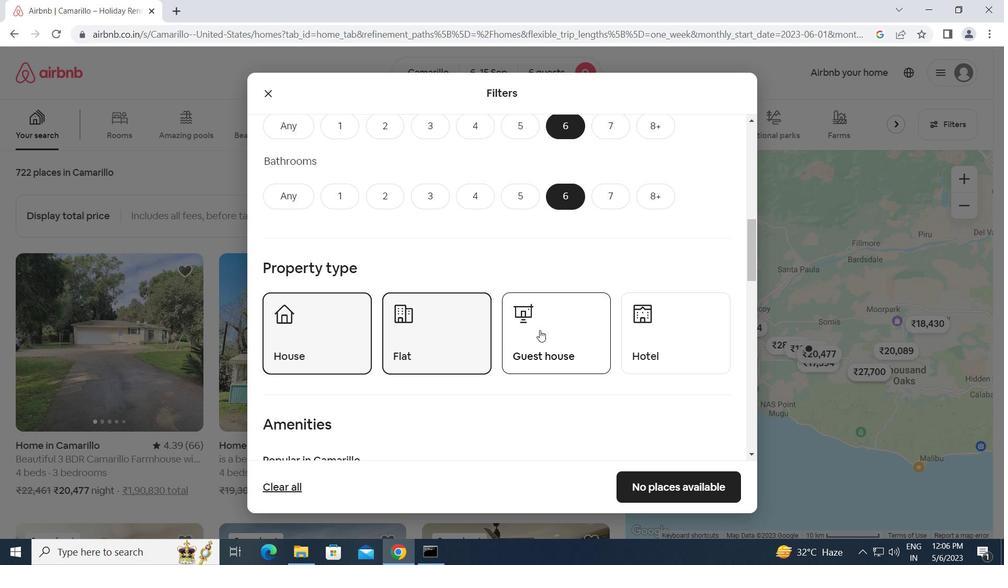 
Action: Mouse pressed left at (548, 331)
Screenshot: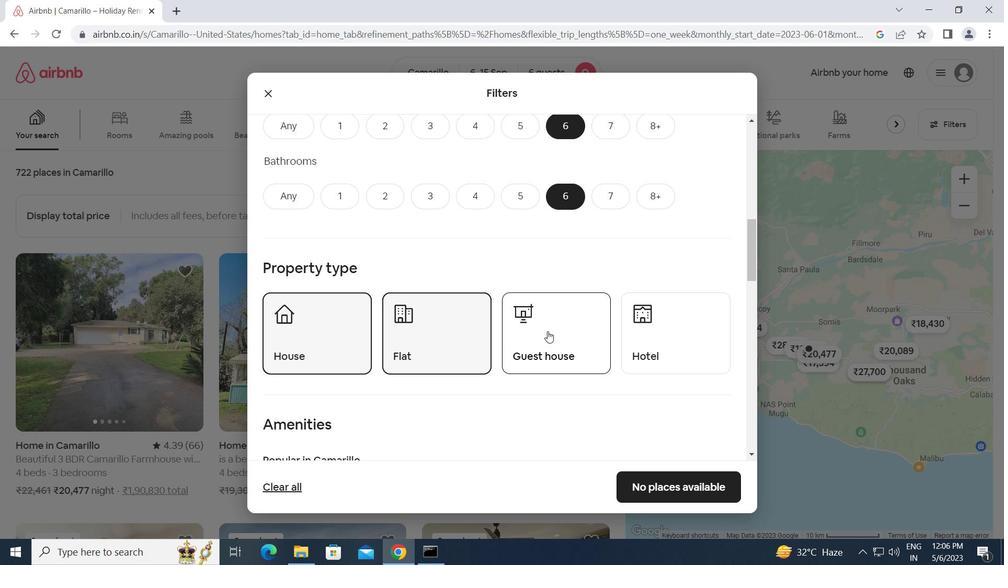 
Action: Mouse moved to (528, 343)
Screenshot: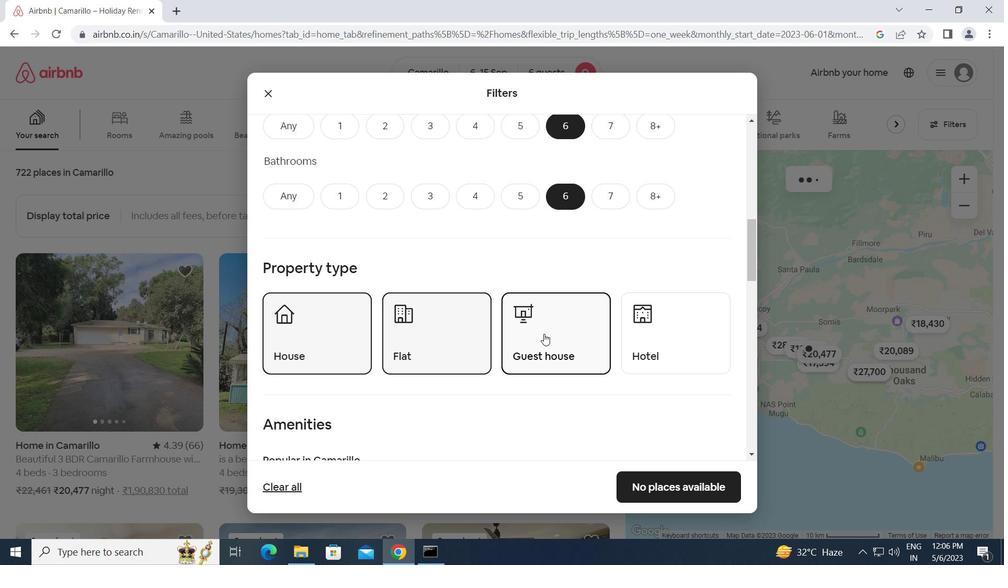 
Action: Mouse scrolled (528, 342) with delta (0, 0)
Screenshot: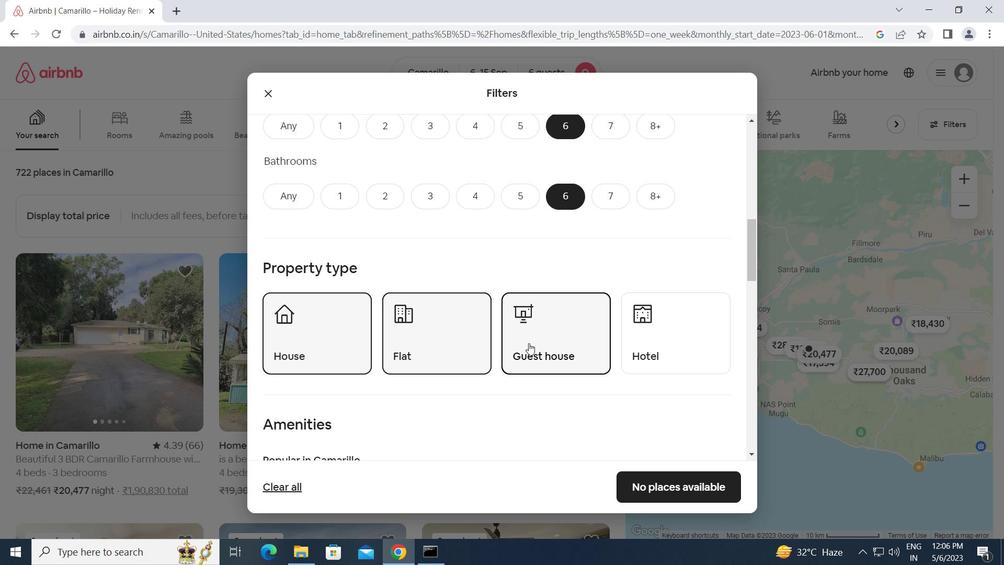 
Action: Mouse scrolled (528, 342) with delta (0, 0)
Screenshot: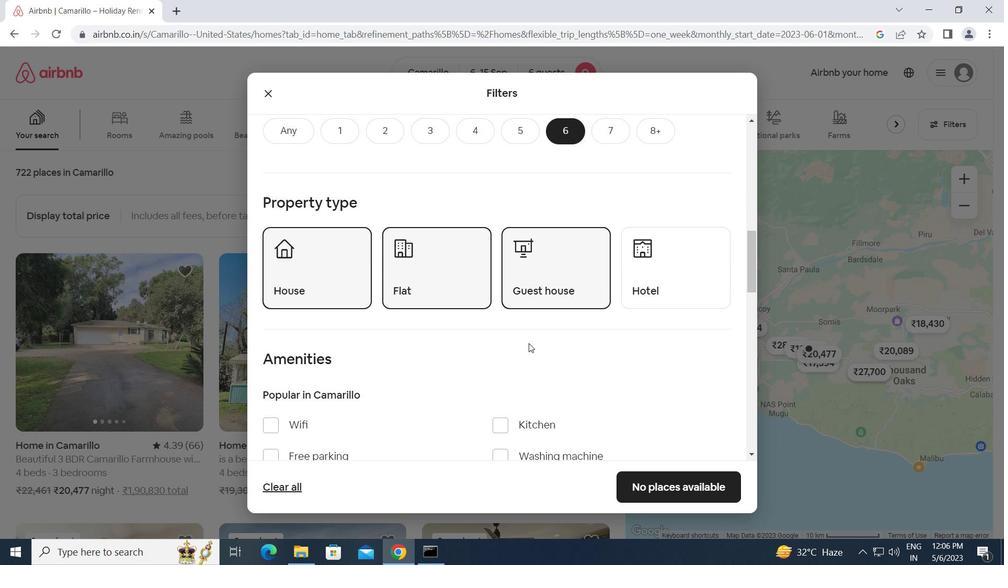 
Action: Mouse moved to (482, 344)
Screenshot: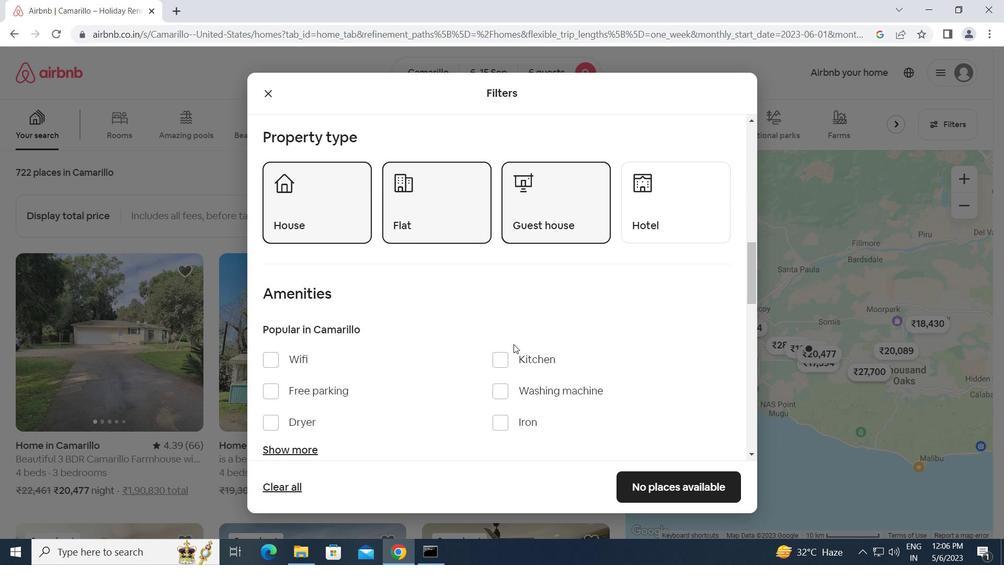 
Action: Mouse scrolled (482, 343) with delta (0, 0)
Screenshot: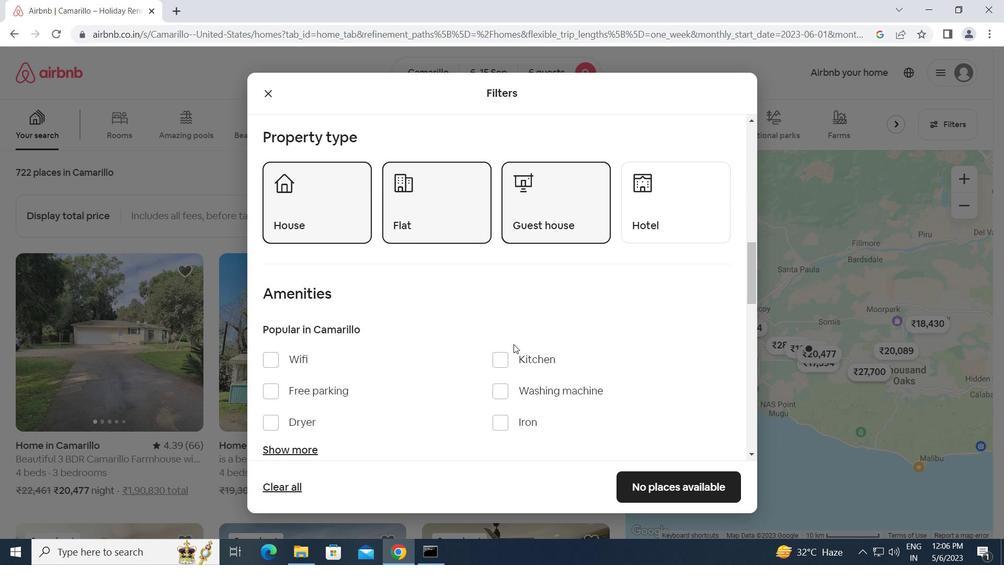 
Action: Mouse moved to (273, 295)
Screenshot: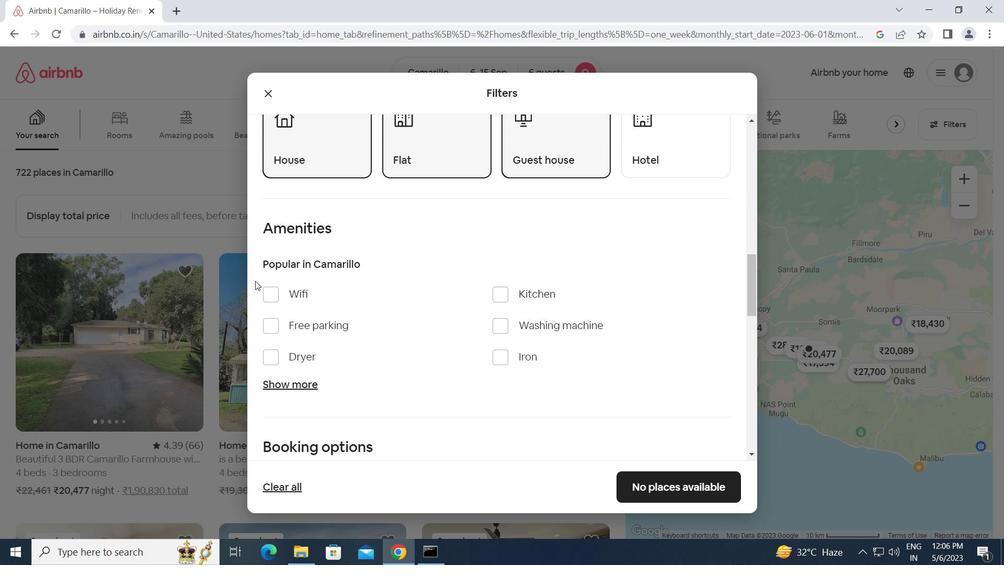 
Action: Mouse pressed left at (273, 295)
Screenshot: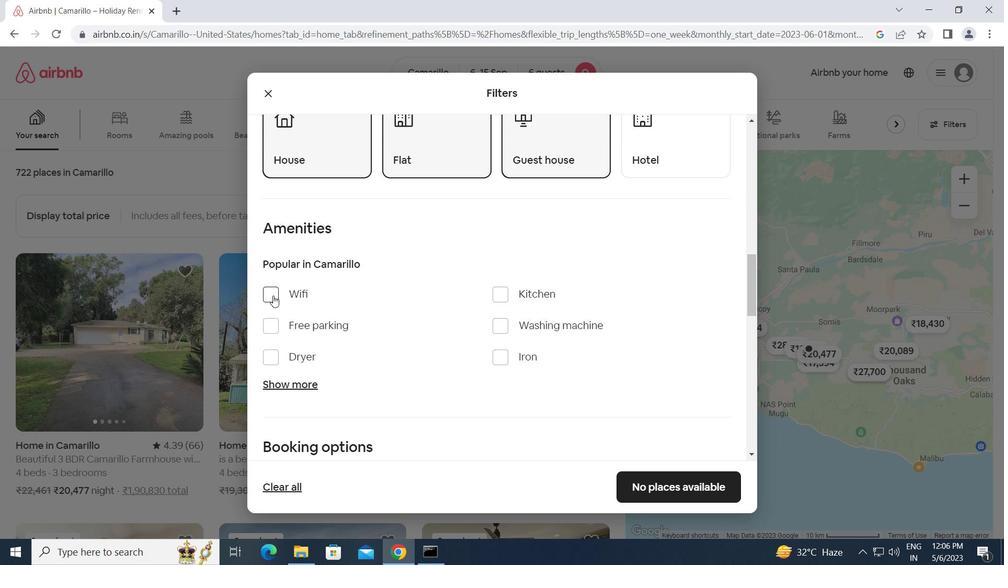 
Action: Mouse moved to (281, 381)
Screenshot: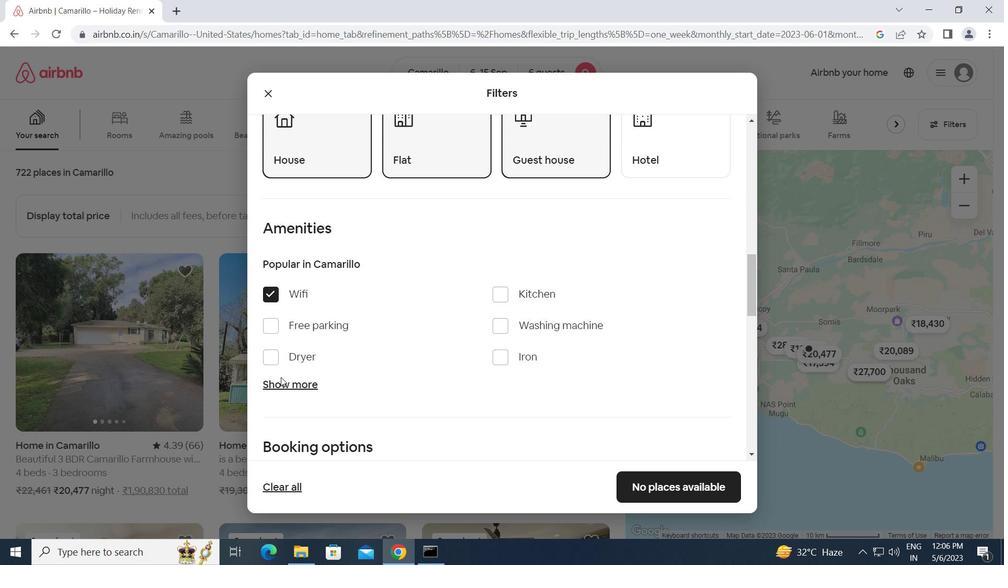 
Action: Mouse pressed left at (281, 381)
Screenshot: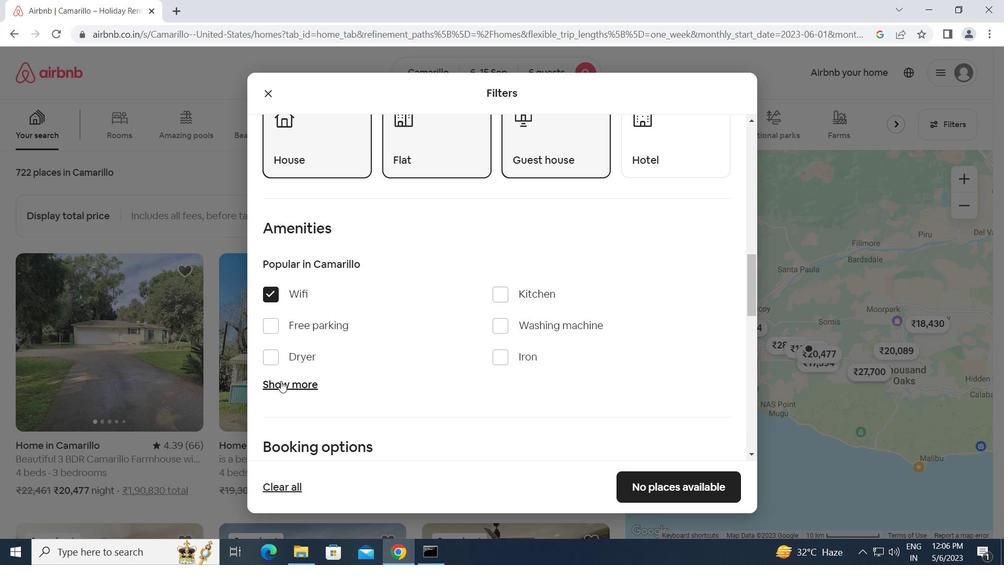 
Action: Mouse moved to (268, 323)
Screenshot: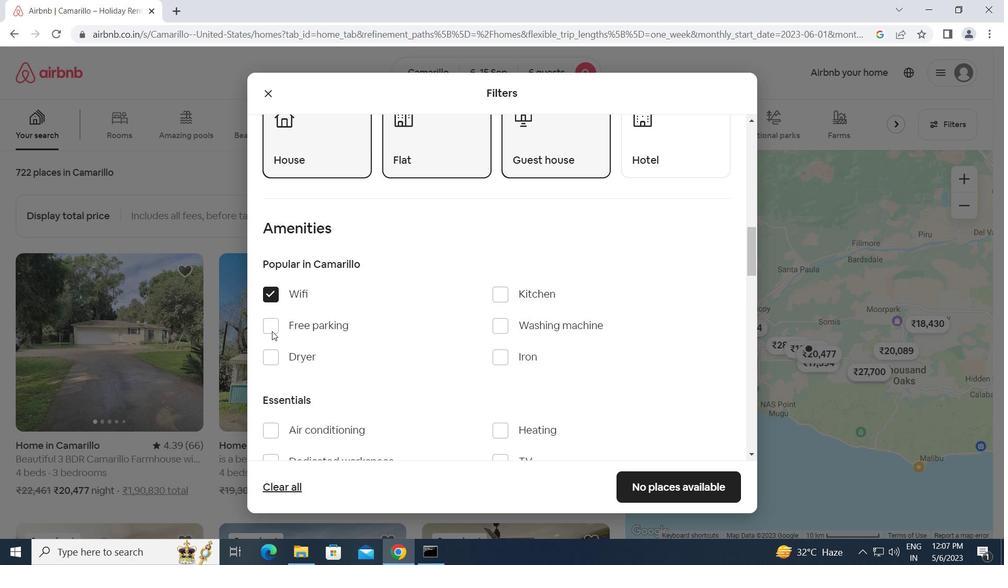 
Action: Mouse pressed left at (268, 323)
Screenshot: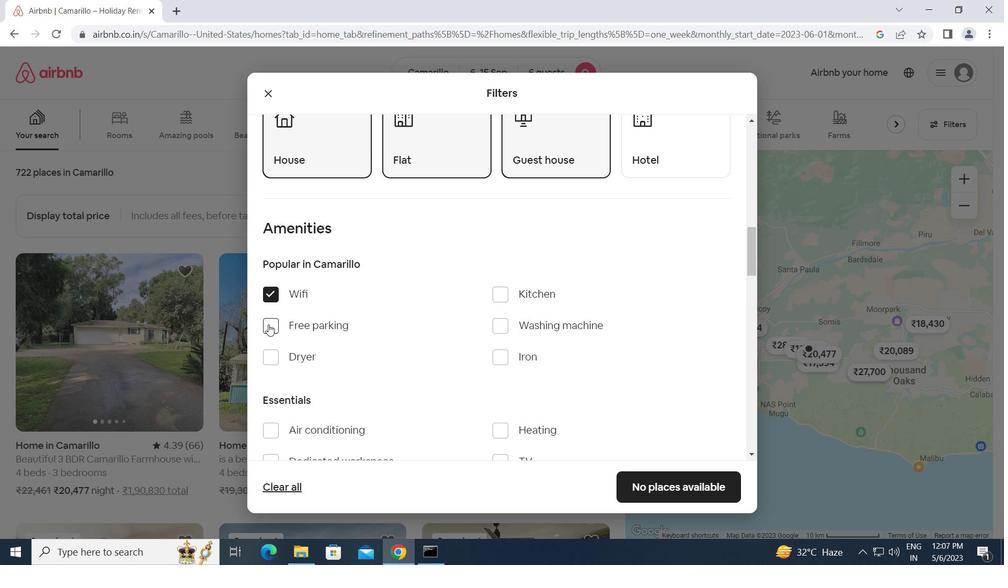 
Action: Mouse moved to (323, 353)
Screenshot: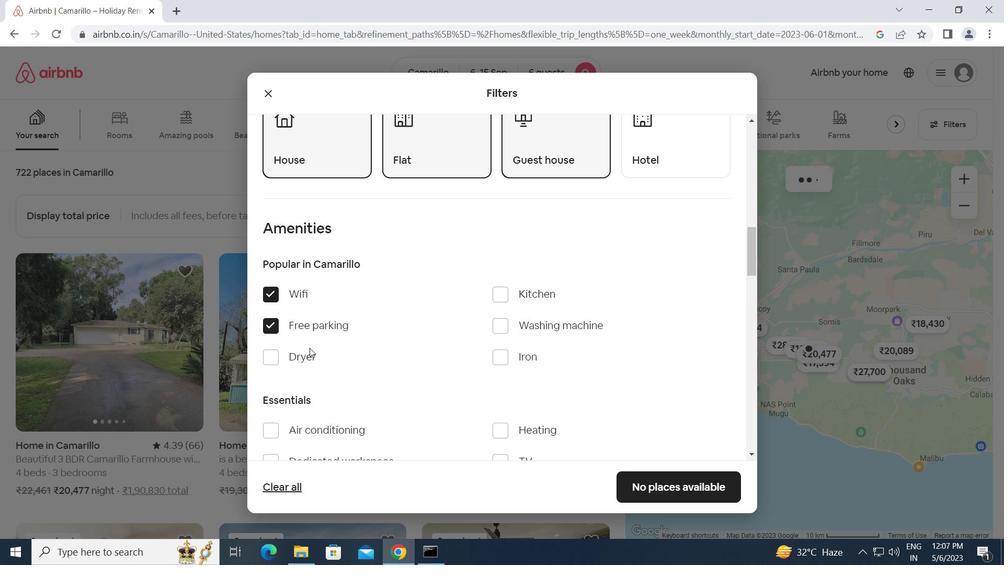 
Action: Mouse scrolled (323, 353) with delta (0, 0)
Screenshot: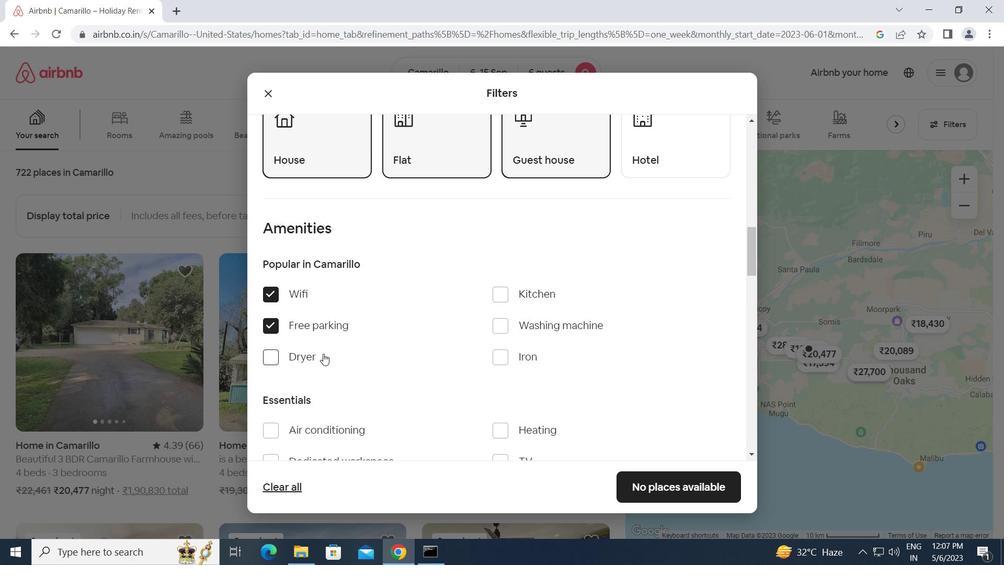 
Action: Mouse moved to (503, 399)
Screenshot: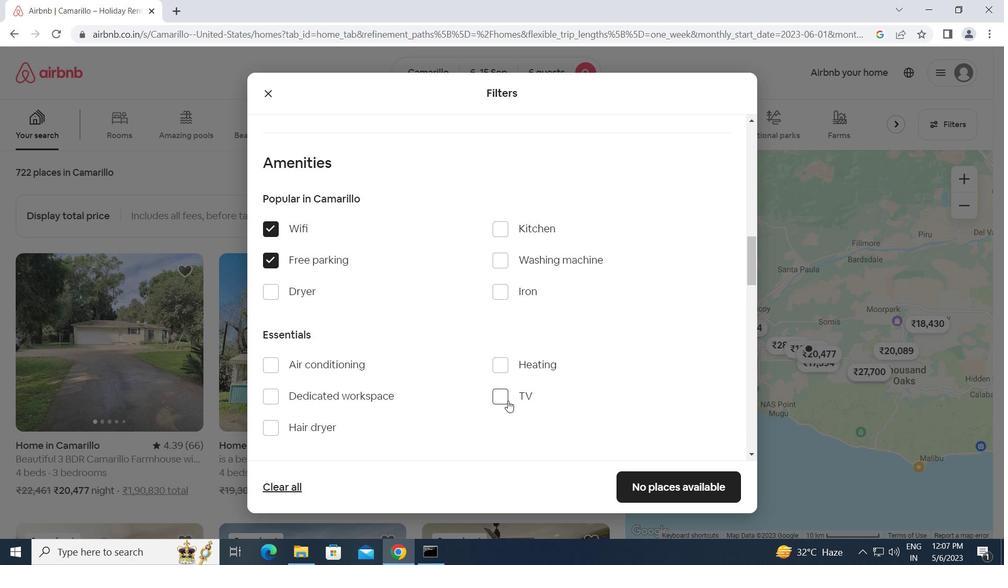 
Action: Mouse pressed left at (503, 399)
Screenshot: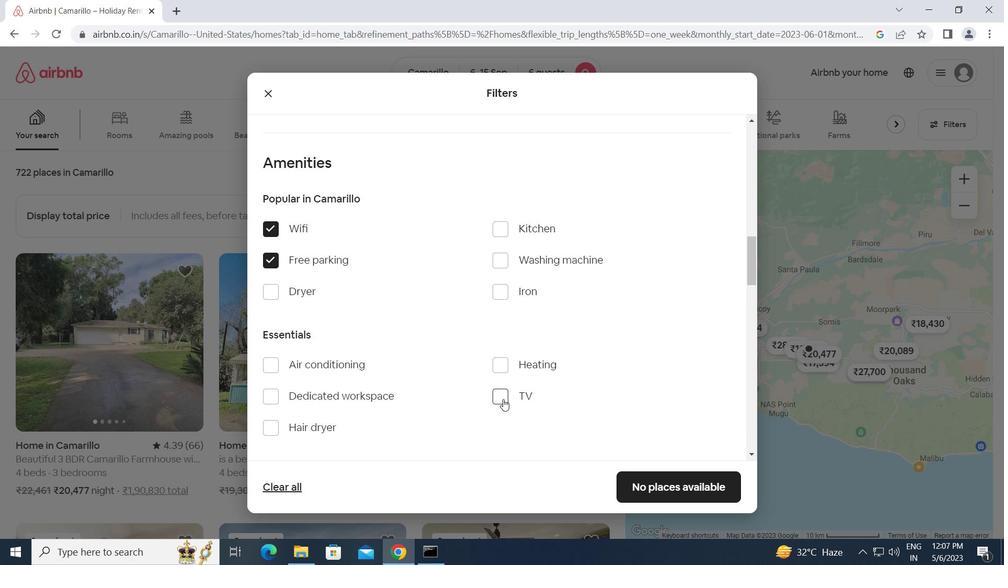 
Action: Mouse moved to (479, 402)
Screenshot: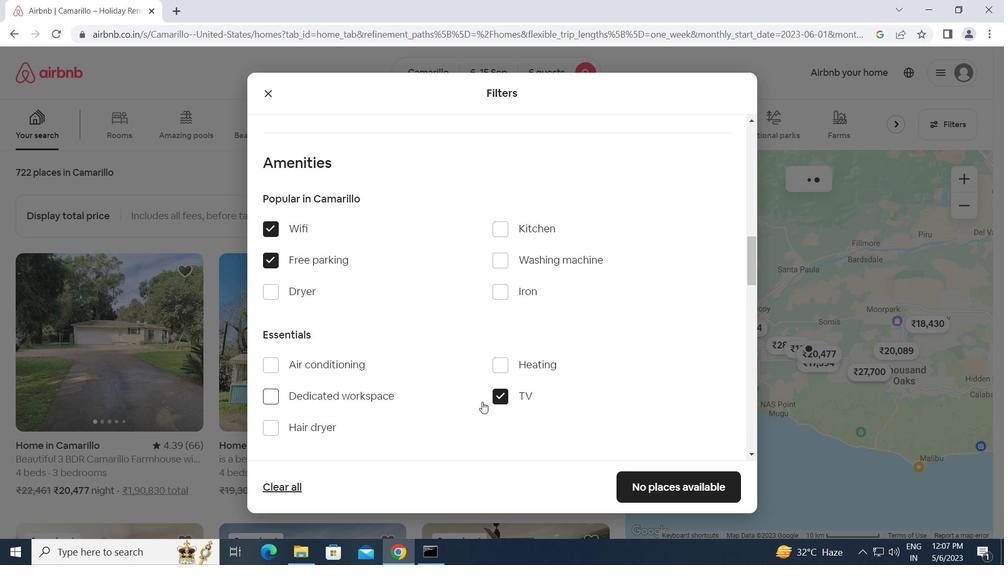 
Action: Mouse scrolled (479, 402) with delta (0, 0)
Screenshot: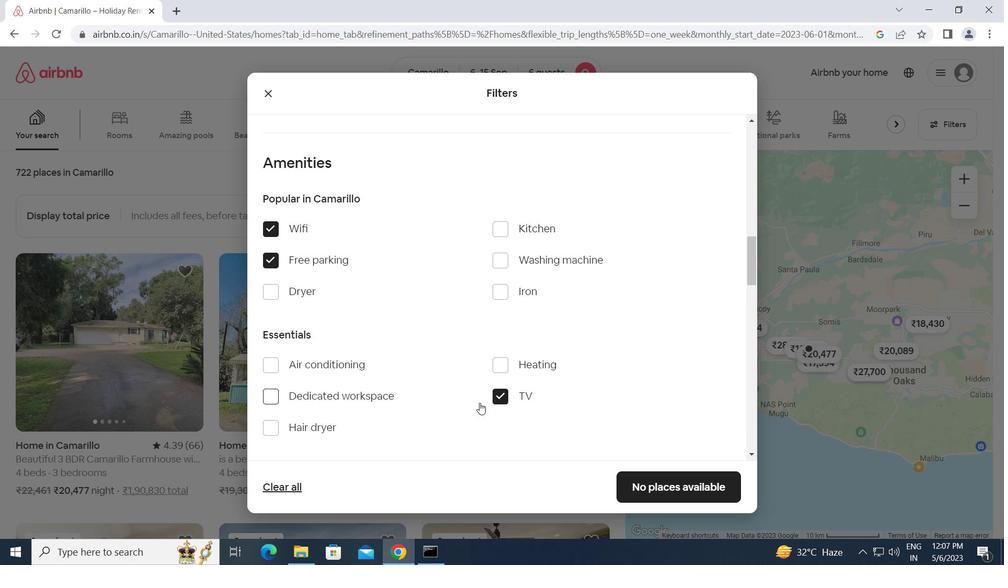 
Action: Mouse scrolled (479, 402) with delta (0, 0)
Screenshot: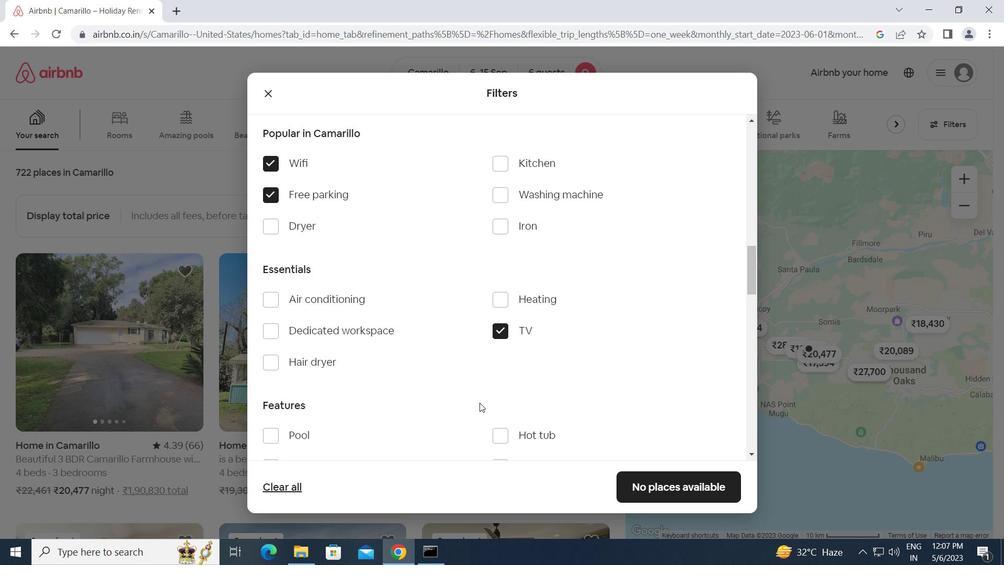 
Action: Mouse scrolled (479, 402) with delta (0, 0)
Screenshot: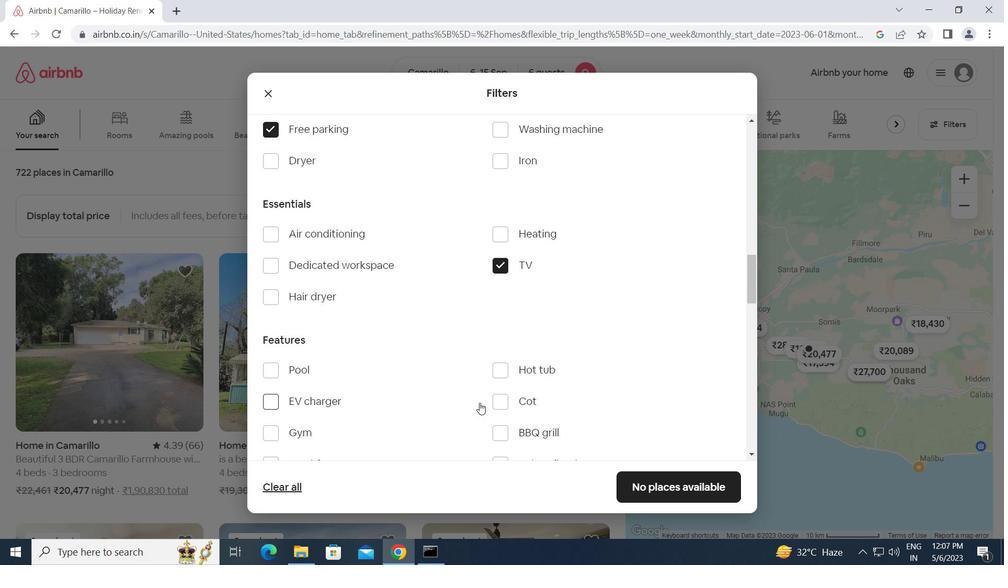 
Action: Mouse moved to (275, 363)
Screenshot: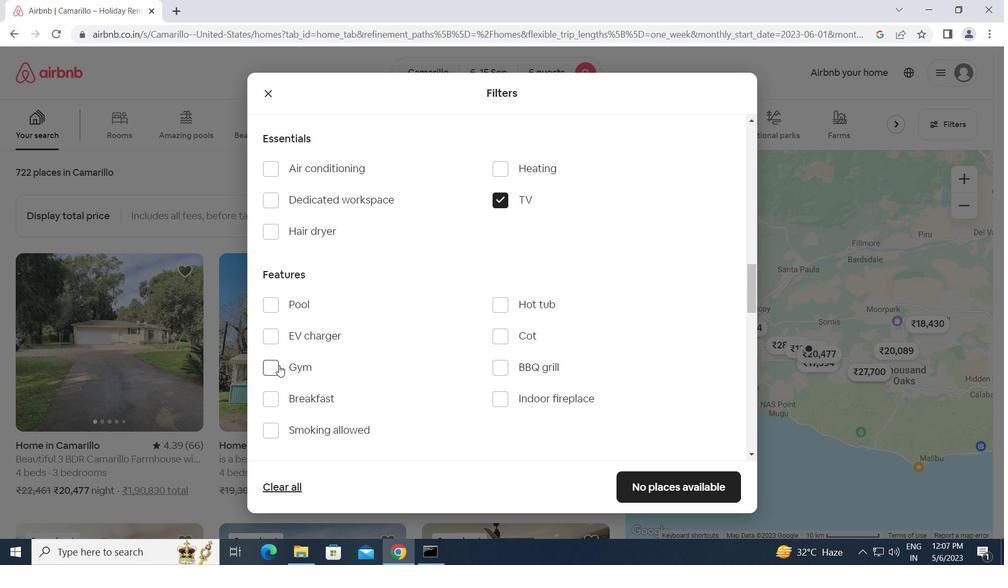 
Action: Mouse pressed left at (275, 363)
Screenshot: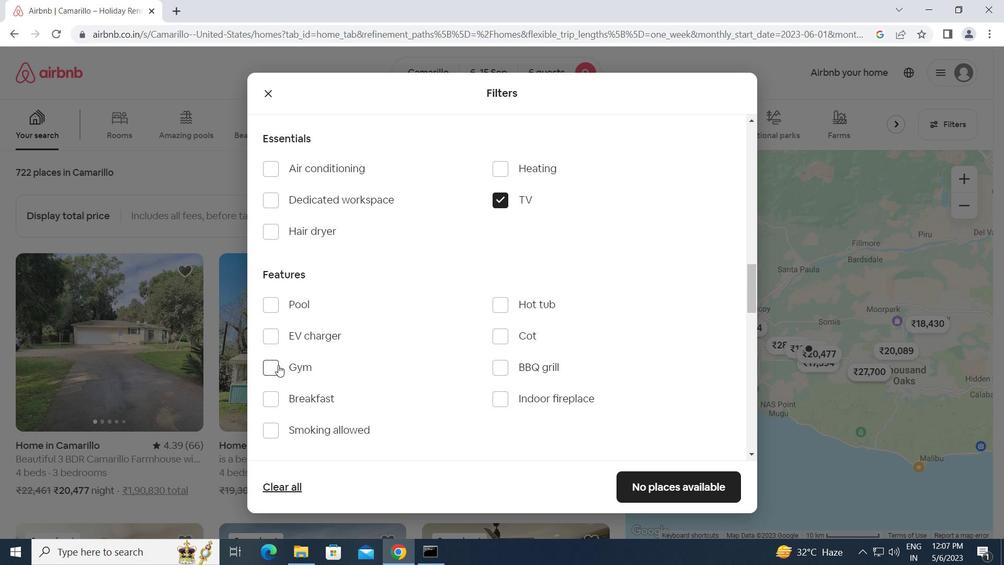 
Action: Mouse moved to (273, 399)
Screenshot: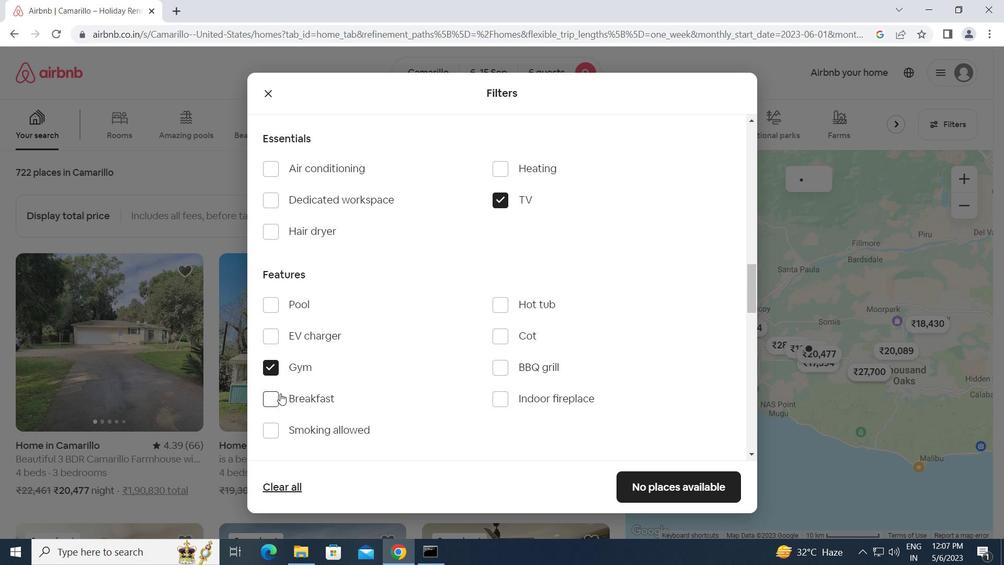 
Action: Mouse pressed left at (273, 399)
Screenshot: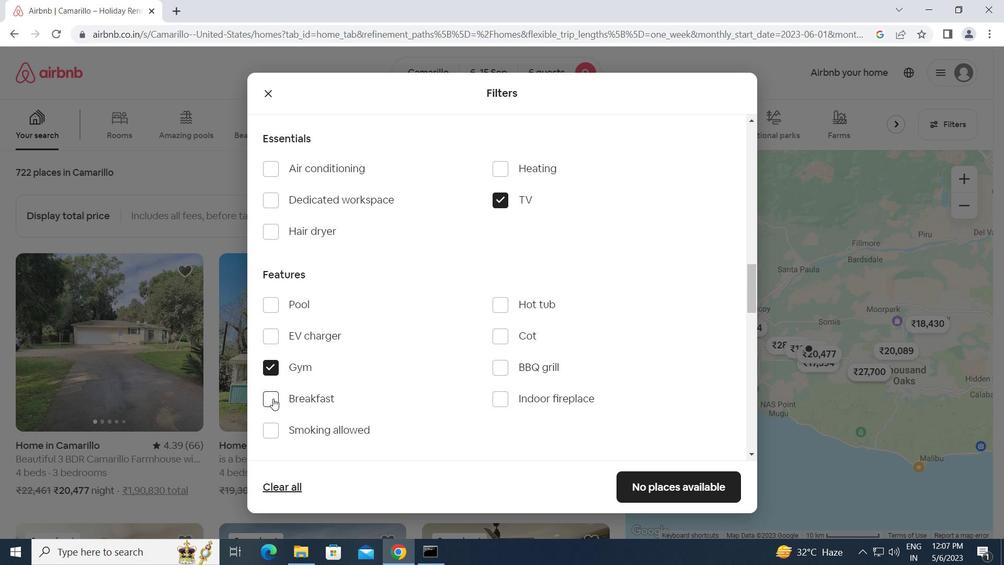 
Action: Mouse moved to (311, 395)
Screenshot: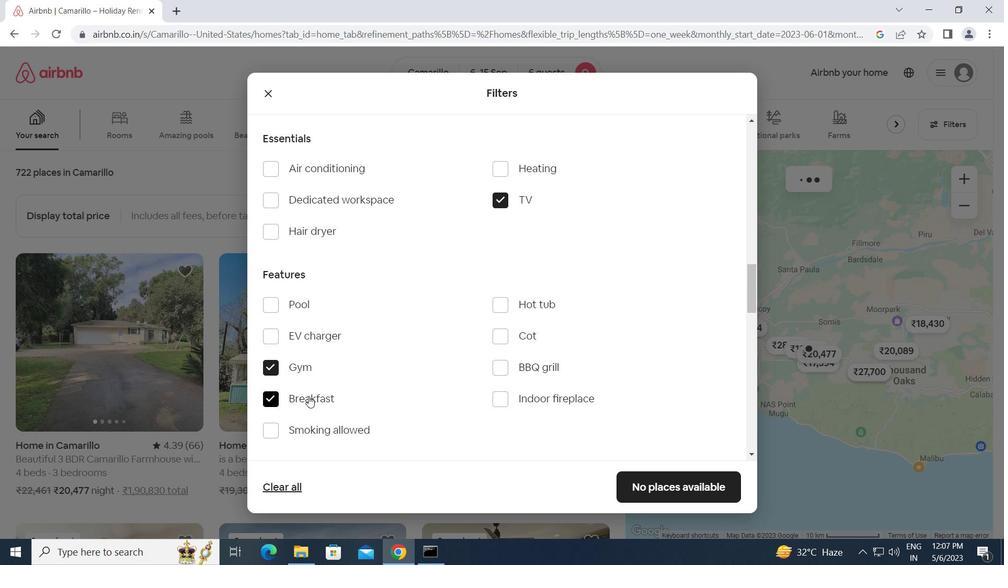
Action: Mouse scrolled (311, 395) with delta (0, 0)
Screenshot: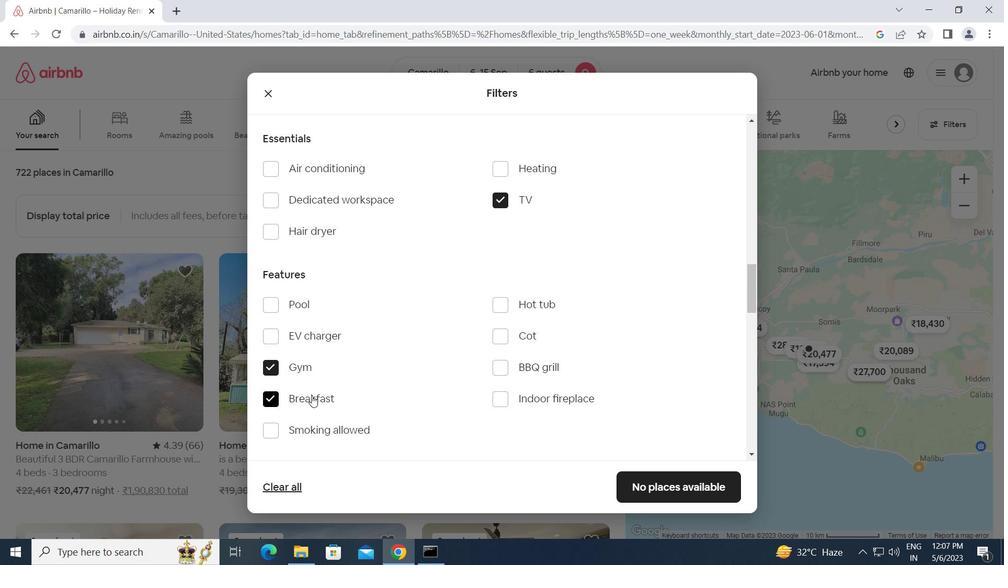 
Action: Mouse moved to (329, 389)
Screenshot: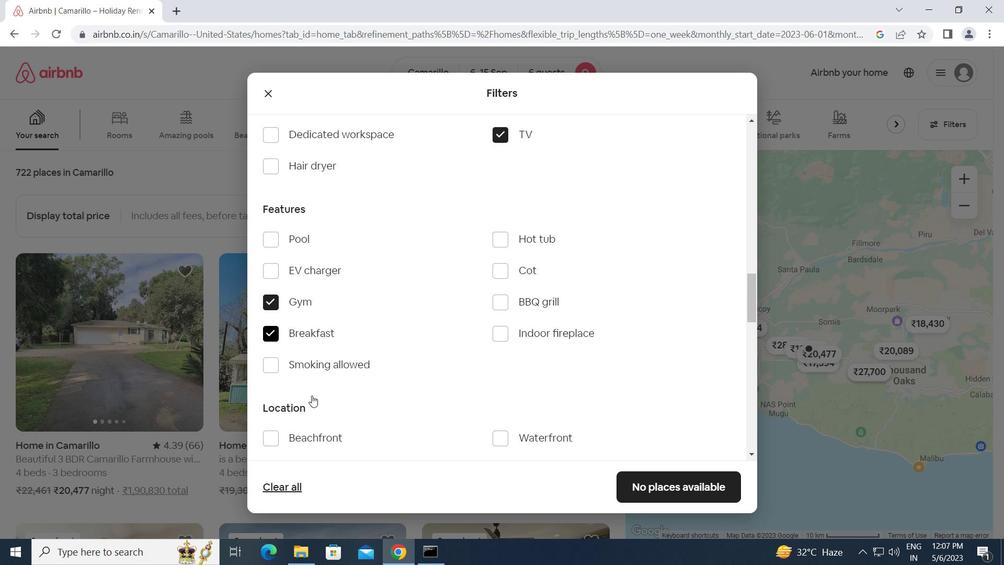 
Action: Mouse scrolled (329, 389) with delta (0, 0)
Screenshot: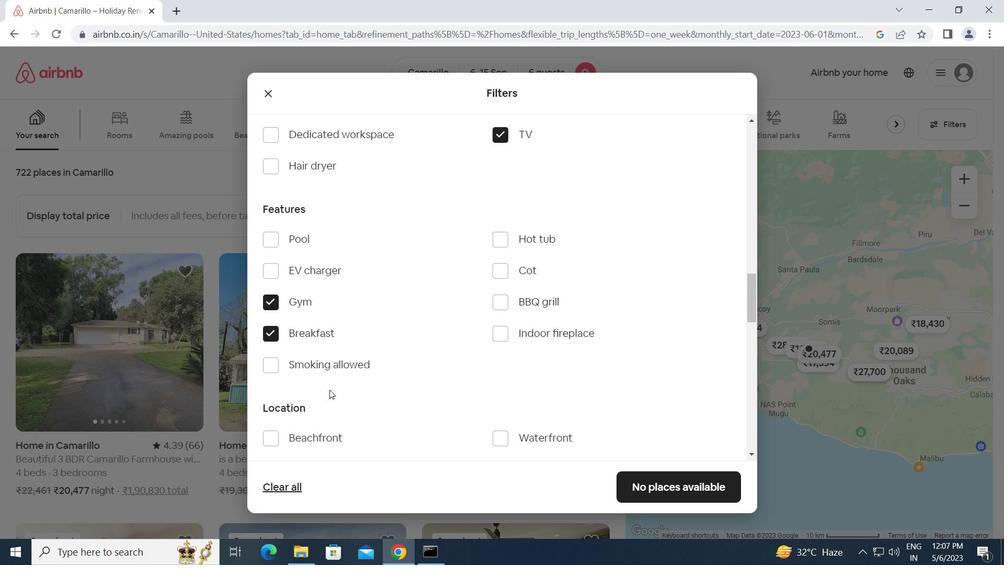 
Action: Mouse scrolled (329, 389) with delta (0, 0)
Screenshot: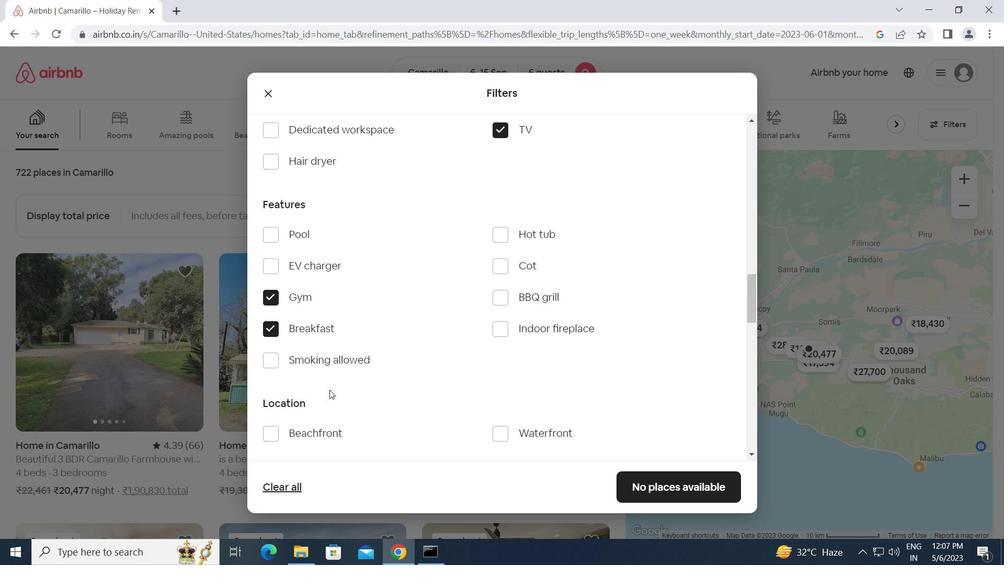 
Action: Mouse moved to (329, 389)
Screenshot: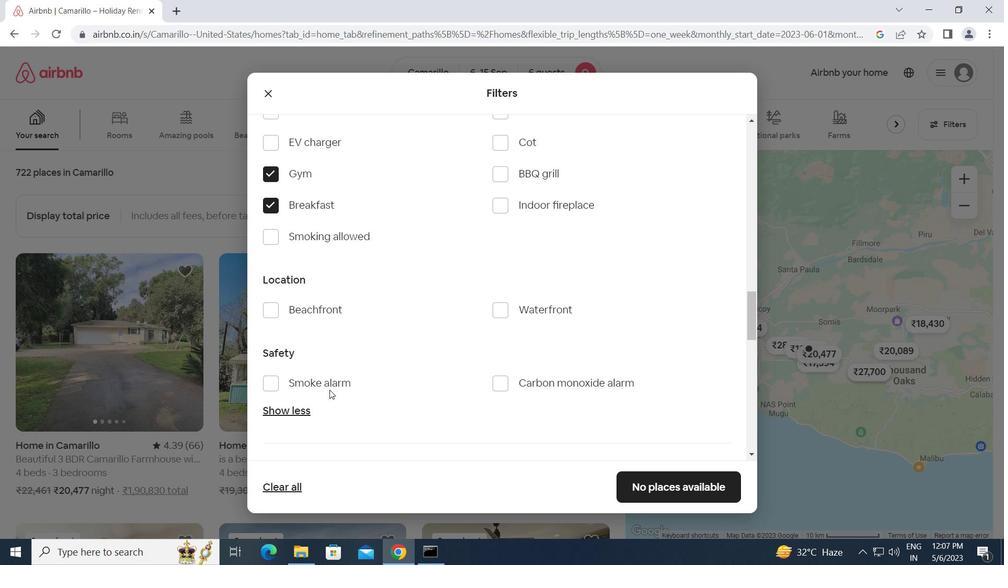 
Action: Mouse scrolled (329, 388) with delta (0, 0)
Screenshot: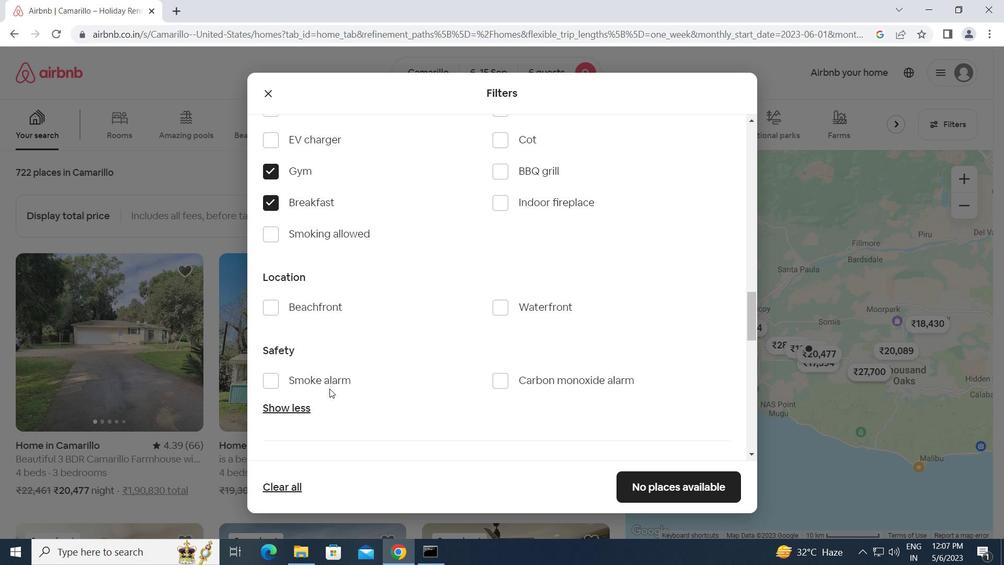
Action: Mouse scrolled (329, 388) with delta (0, 0)
Screenshot: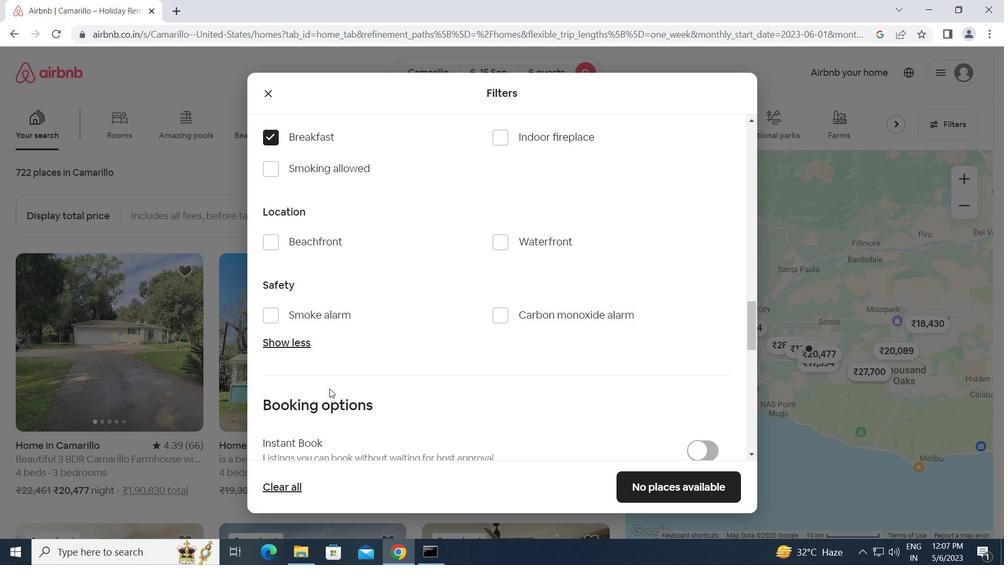 
Action: Mouse scrolled (329, 388) with delta (0, 0)
Screenshot: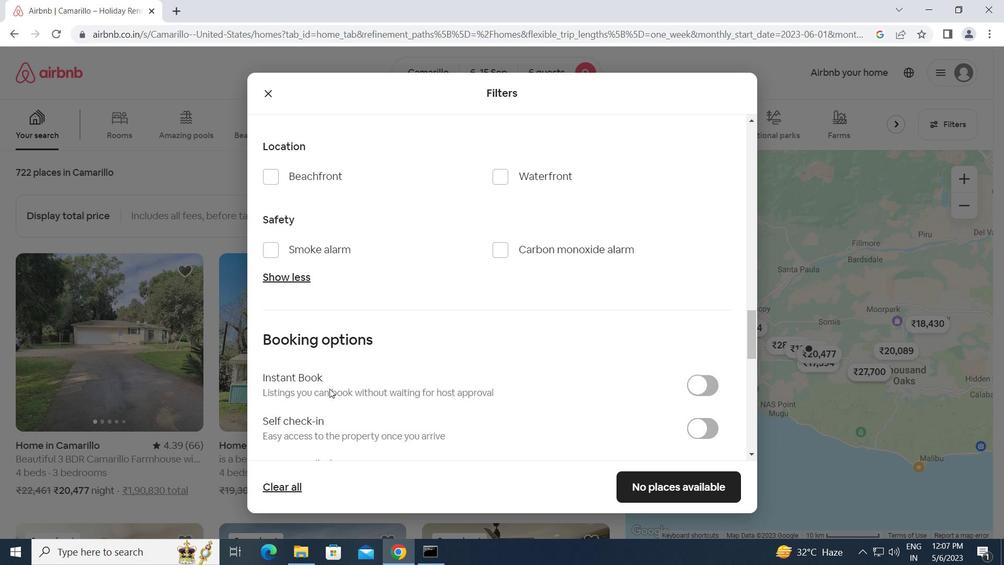 
Action: Mouse moved to (693, 354)
Screenshot: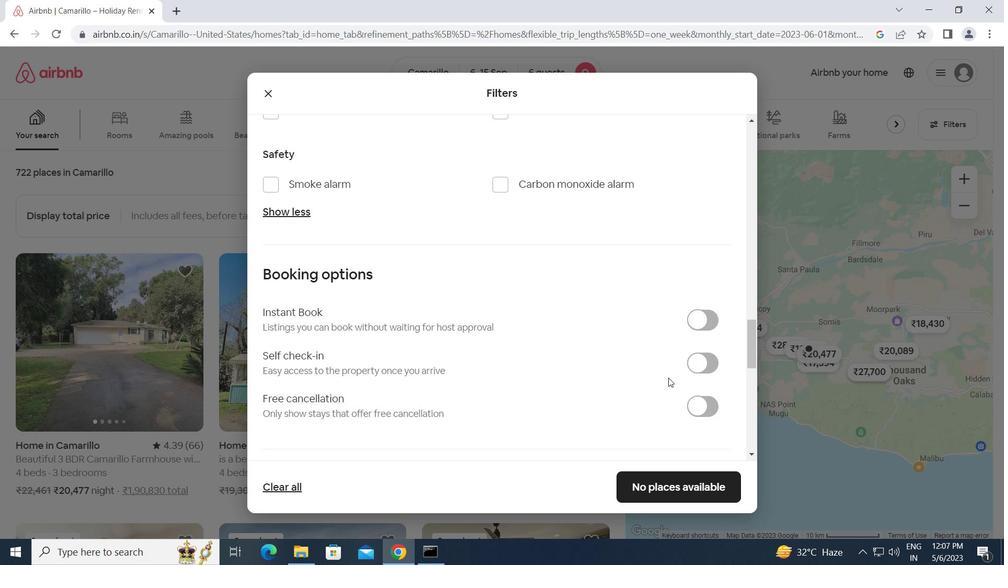 
Action: Mouse pressed left at (693, 354)
Screenshot: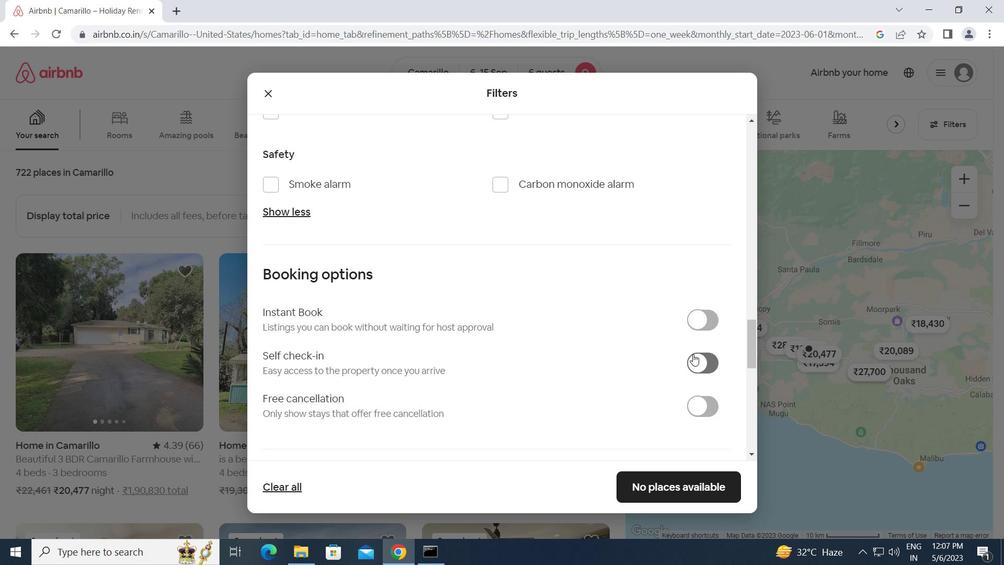 
Action: Mouse moved to (603, 406)
Screenshot: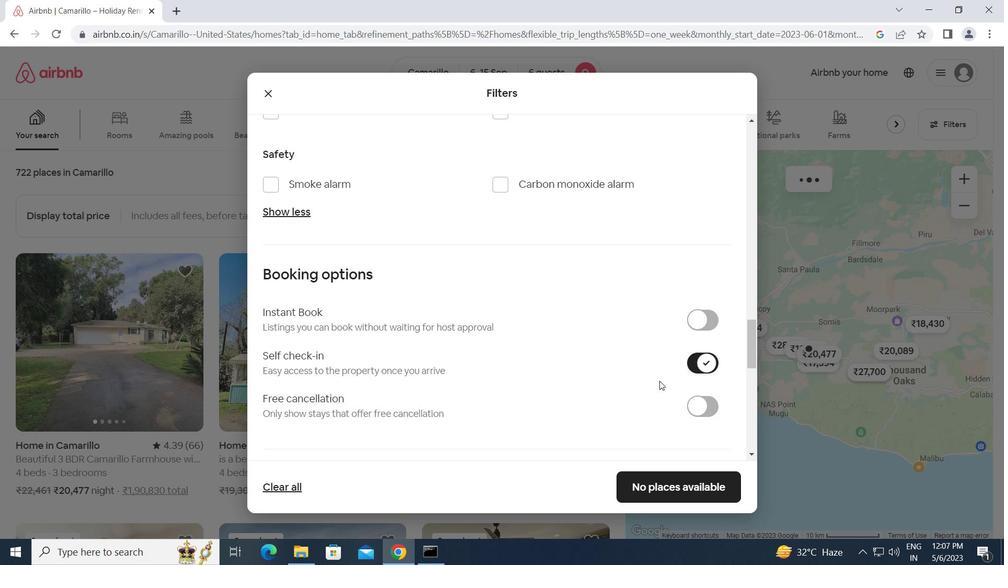 
Action: Mouse scrolled (603, 406) with delta (0, 0)
Screenshot: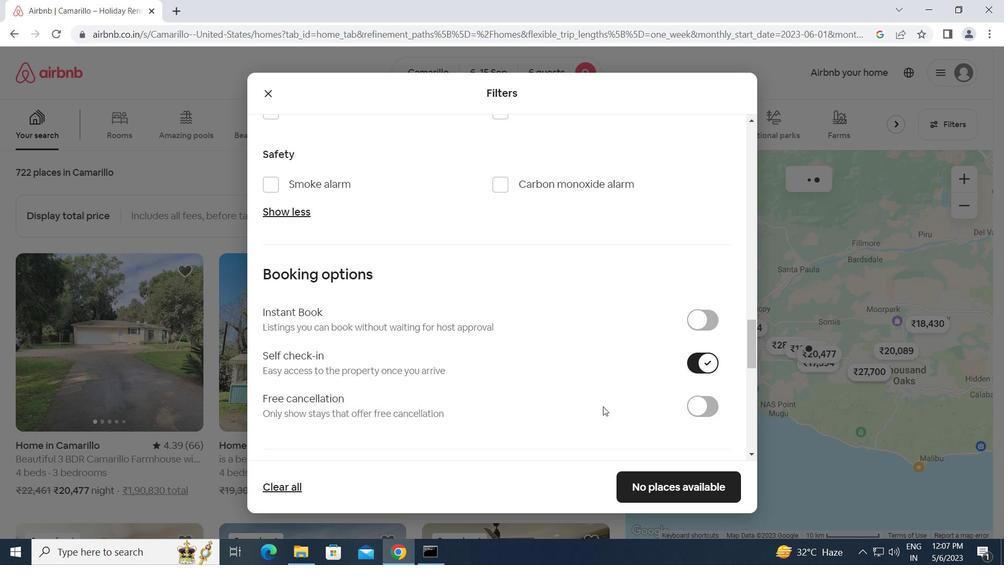 
Action: Mouse scrolled (603, 406) with delta (0, 0)
Screenshot: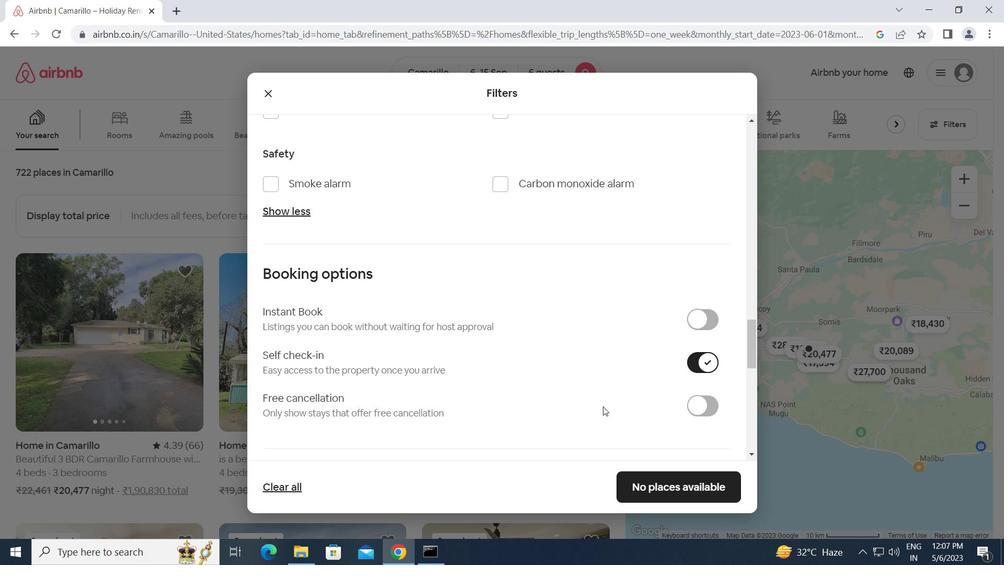 
Action: Mouse moved to (602, 406)
Screenshot: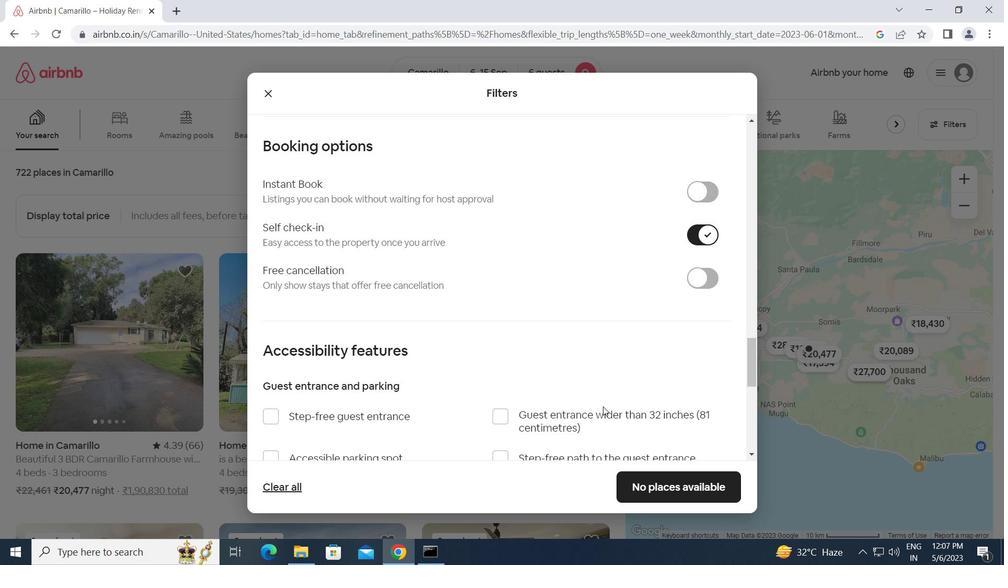 
Action: Mouse scrolled (602, 406) with delta (0, 0)
Screenshot: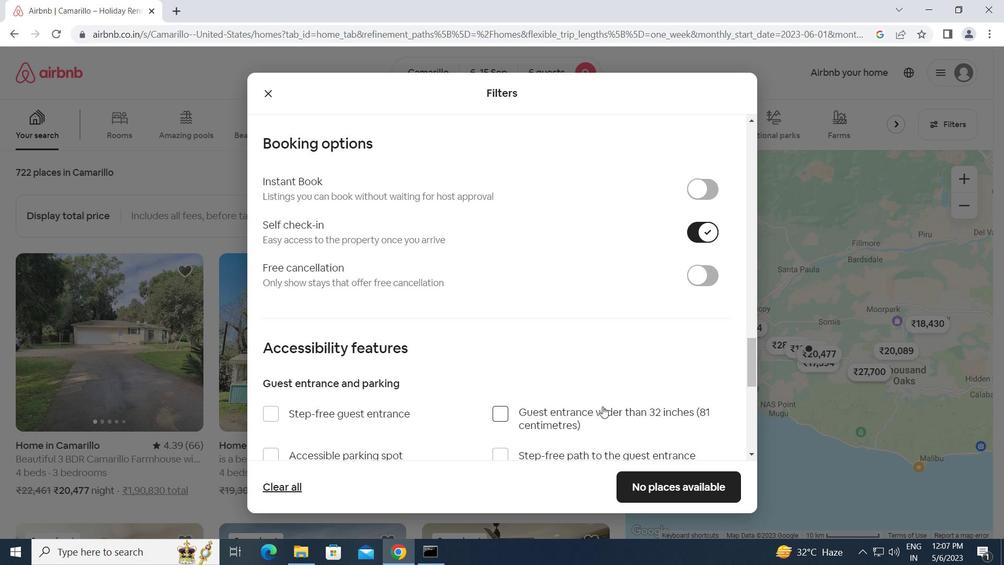 
Action: Mouse scrolled (602, 406) with delta (0, 0)
Screenshot: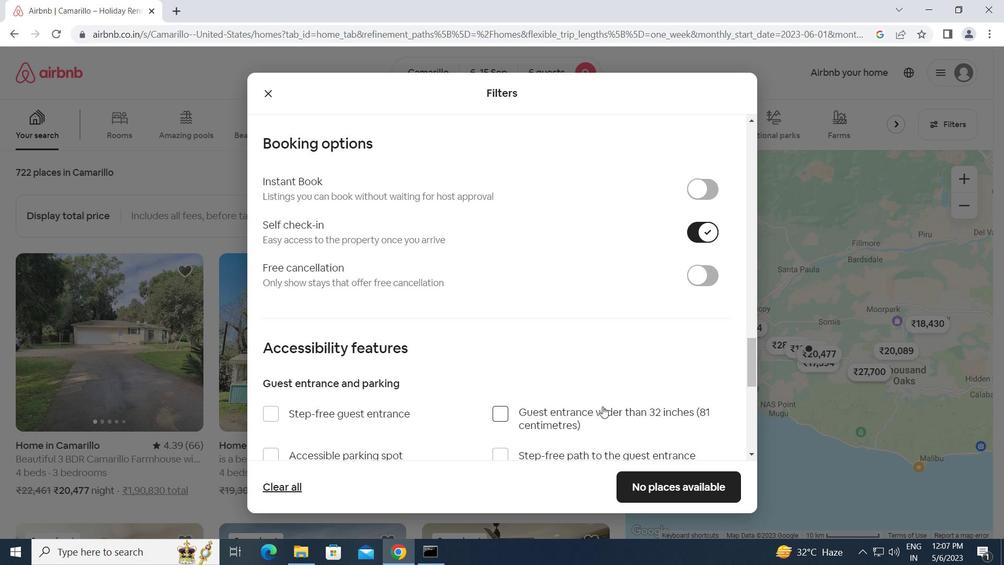 
Action: Mouse scrolled (602, 406) with delta (0, 0)
Screenshot: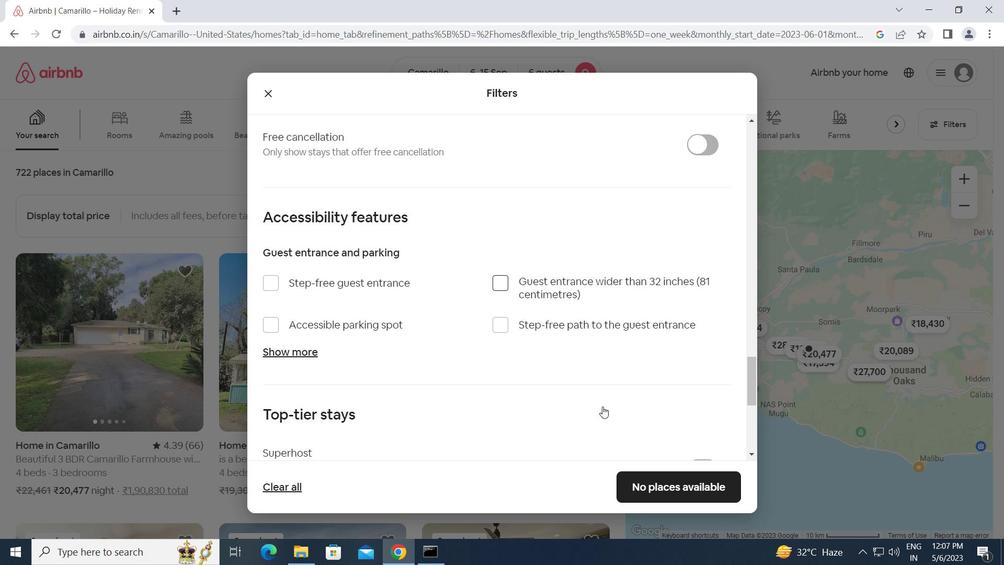 
Action: Mouse scrolled (602, 406) with delta (0, 0)
Screenshot: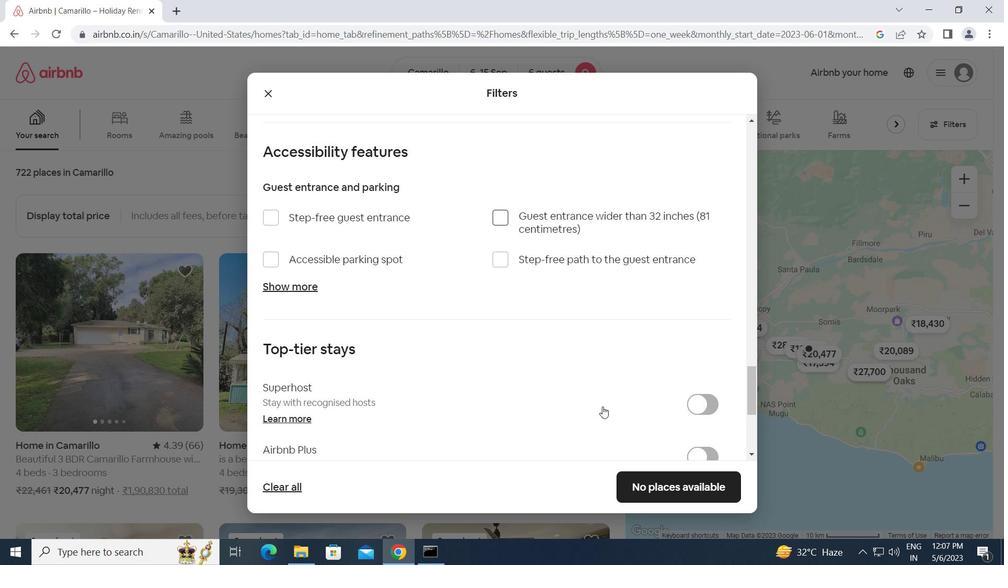 
Action: Mouse scrolled (602, 406) with delta (0, 0)
Screenshot: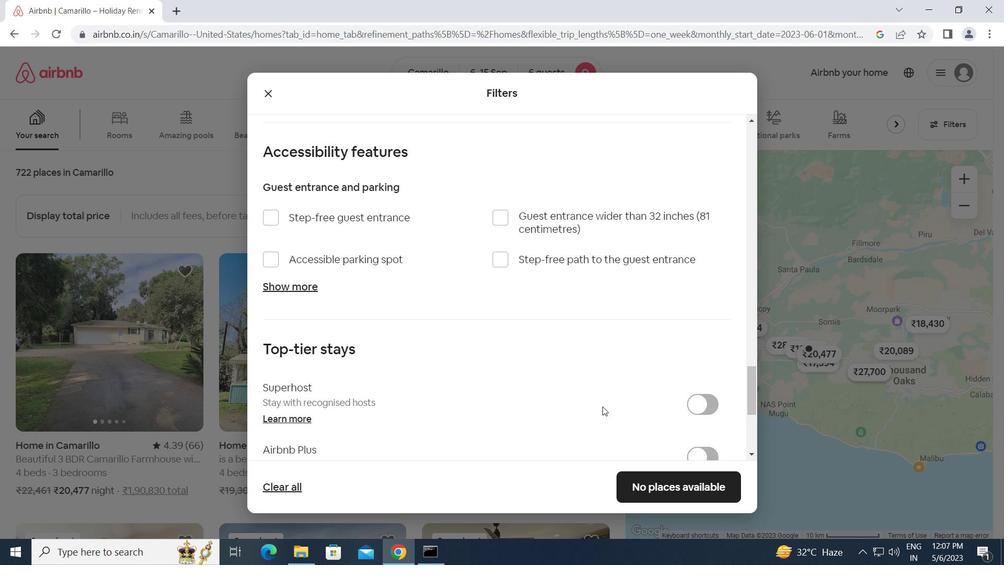 
Action: Mouse scrolled (602, 406) with delta (0, 0)
Screenshot: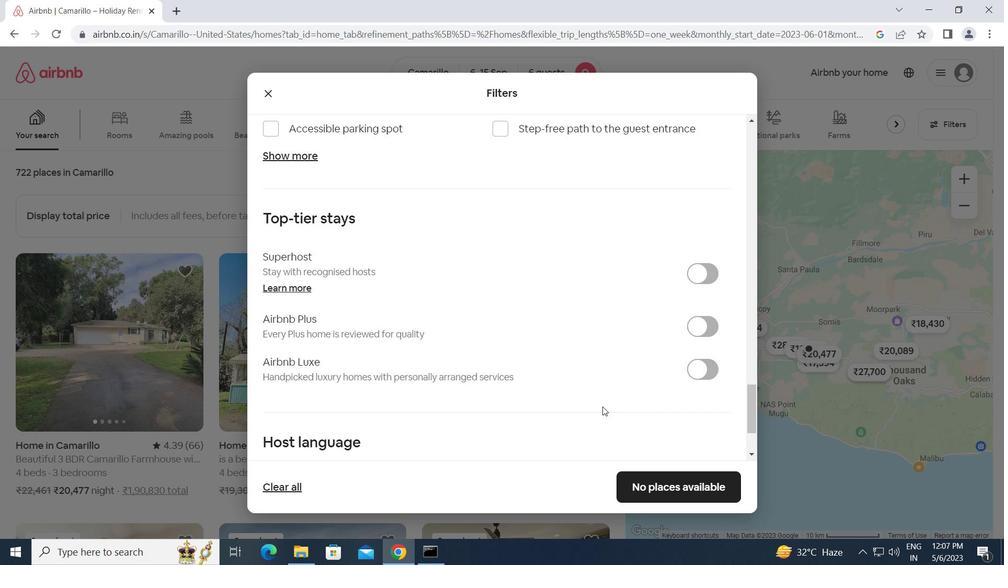
Action: Mouse scrolled (602, 406) with delta (0, 0)
Screenshot: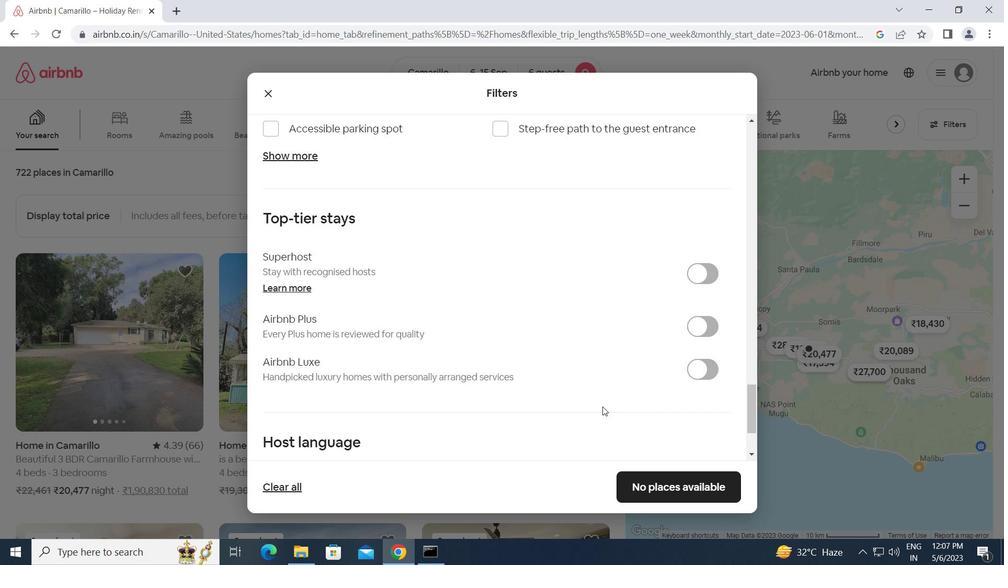 
Action: Mouse scrolled (602, 406) with delta (0, 0)
Screenshot: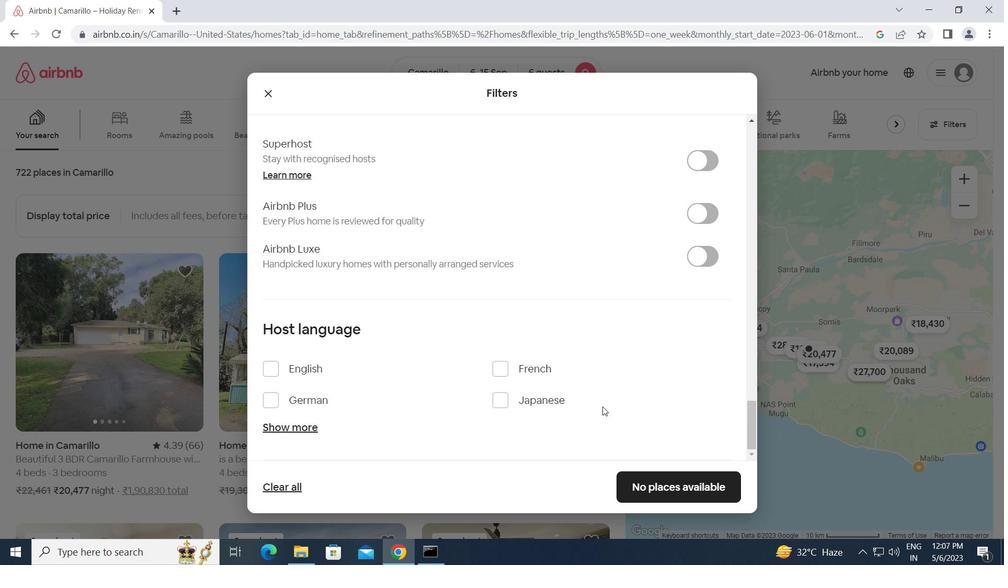 
Action: Mouse moved to (263, 366)
Screenshot: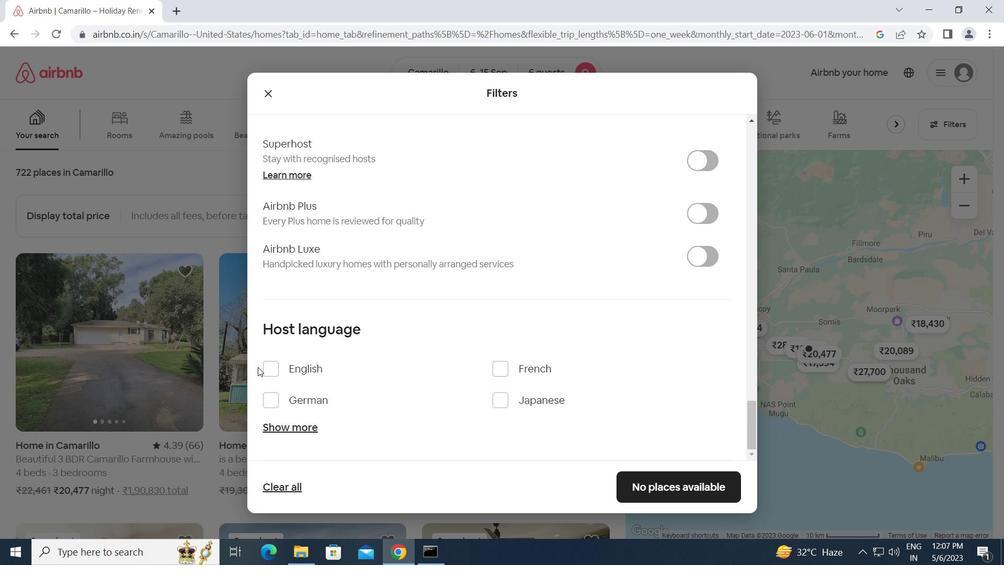 
Action: Mouse pressed left at (263, 366)
Screenshot: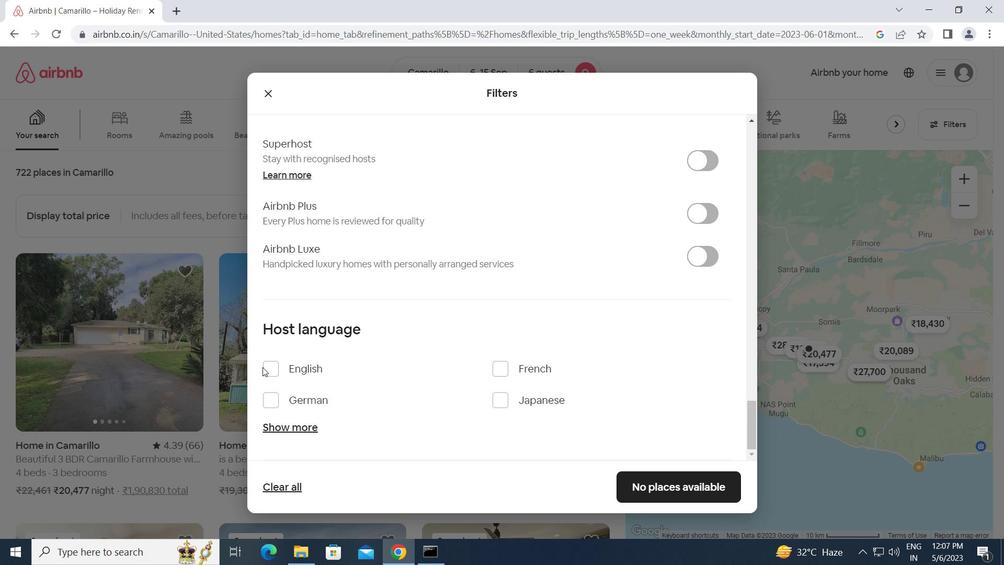 
Action: Mouse moved to (646, 485)
Screenshot: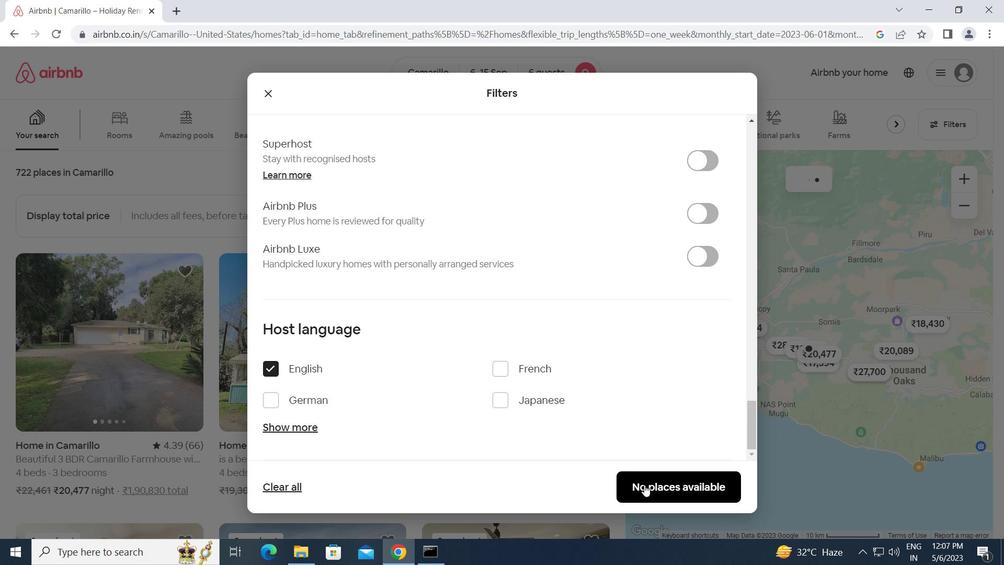 
Action: Mouse pressed left at (646, 485)
Screenshot: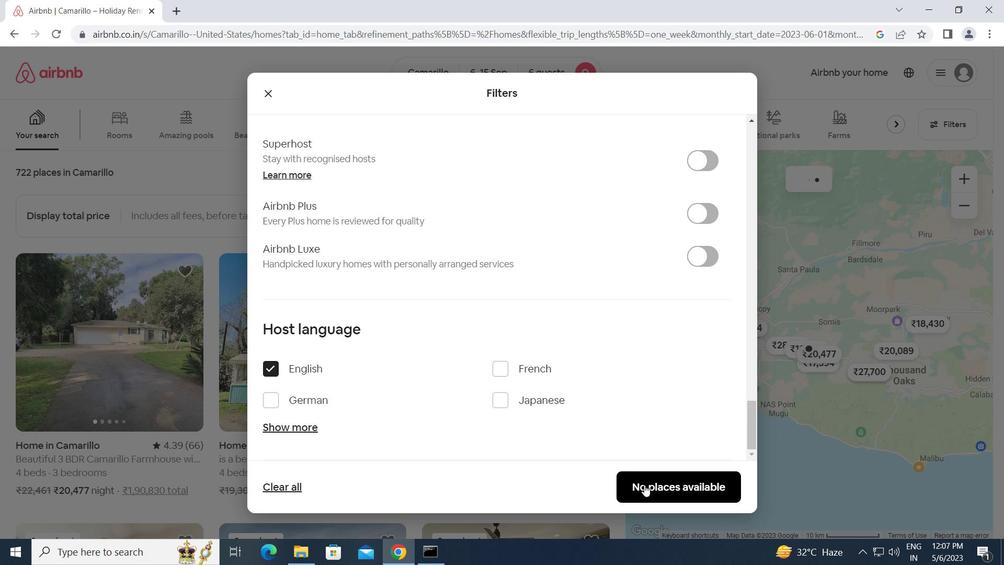
